 Task: Create a rule when a due date between 1 and 7 working days ago is removed from a card by me.
Action: Mouse moved to (1372, 106)
Screenshot: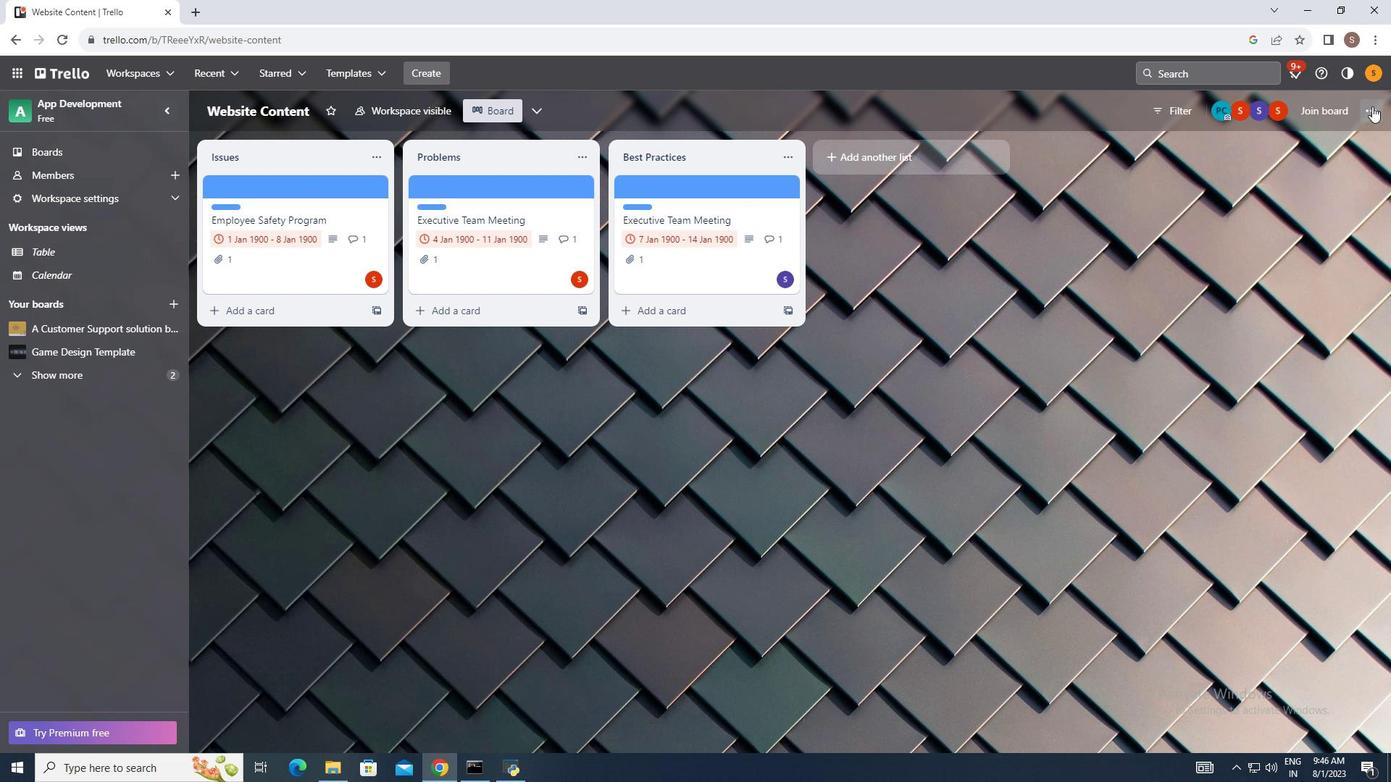 
Action: Mouse pressed left at (1372, 106)
Screenshot: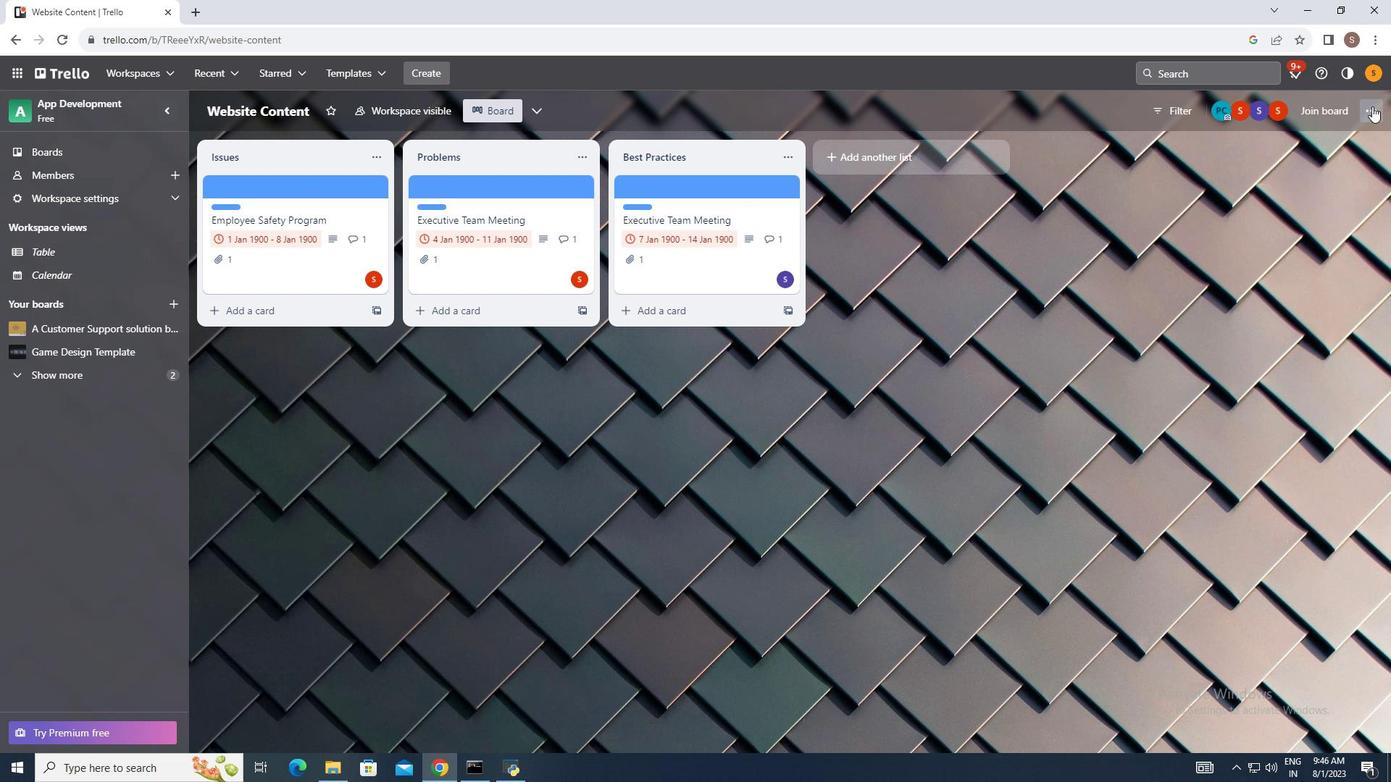 
Action: Mouse moved to (1252, 291)
Screenshot: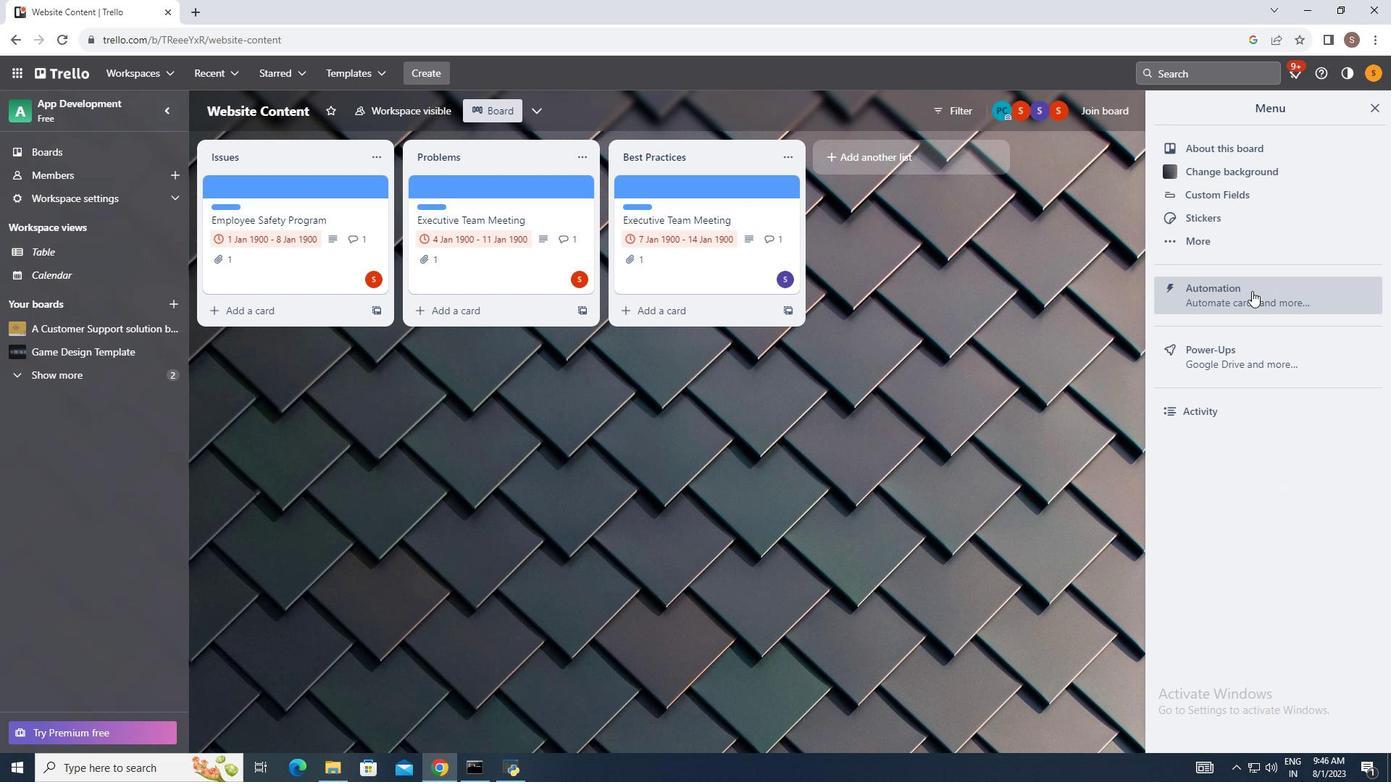 
Action: Mouse pressed left at (1252, 291)
Screenshot: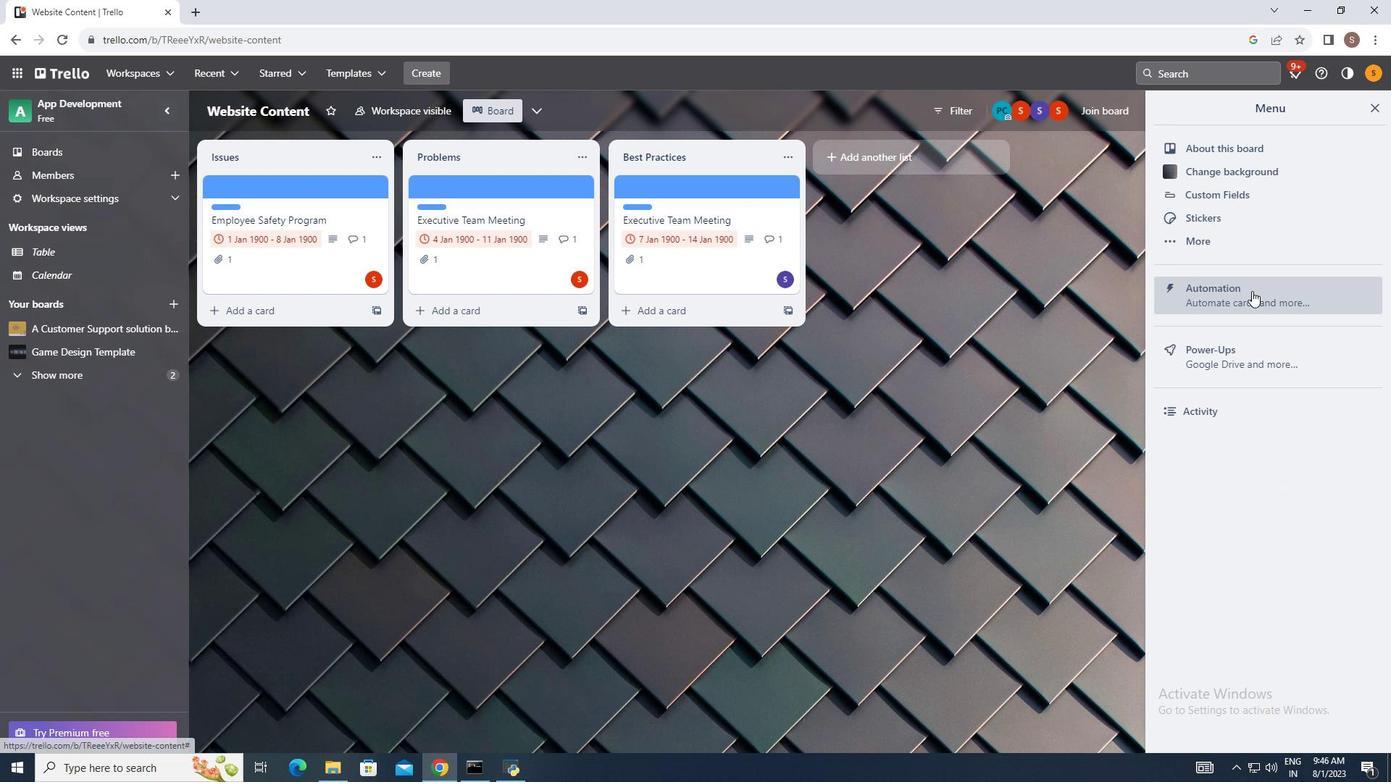 
Action: Mouse moved to (263, 231)
Screenshot: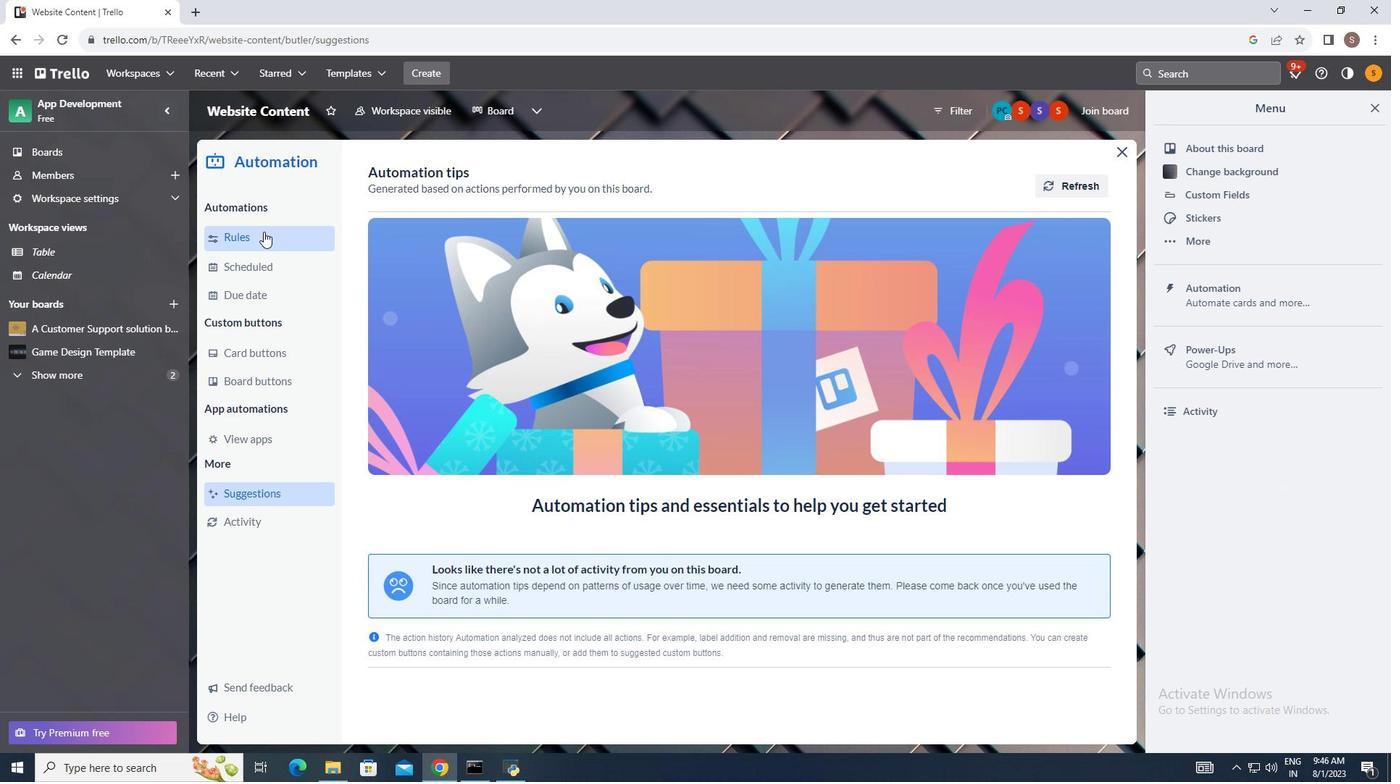 
Action: Mouse pressed left at (263, 231)
Screenshot: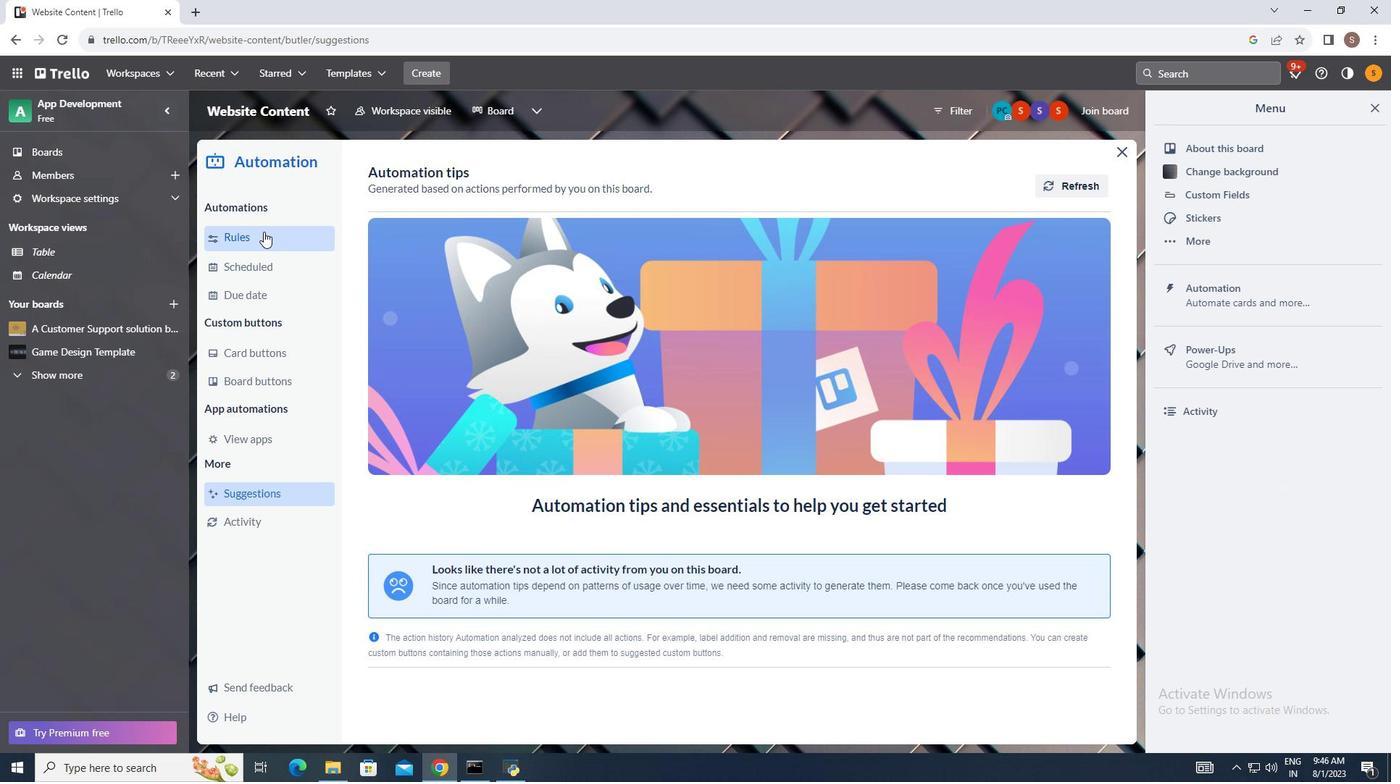 
Action: Mouse moved to (979, 175)
Screenshot: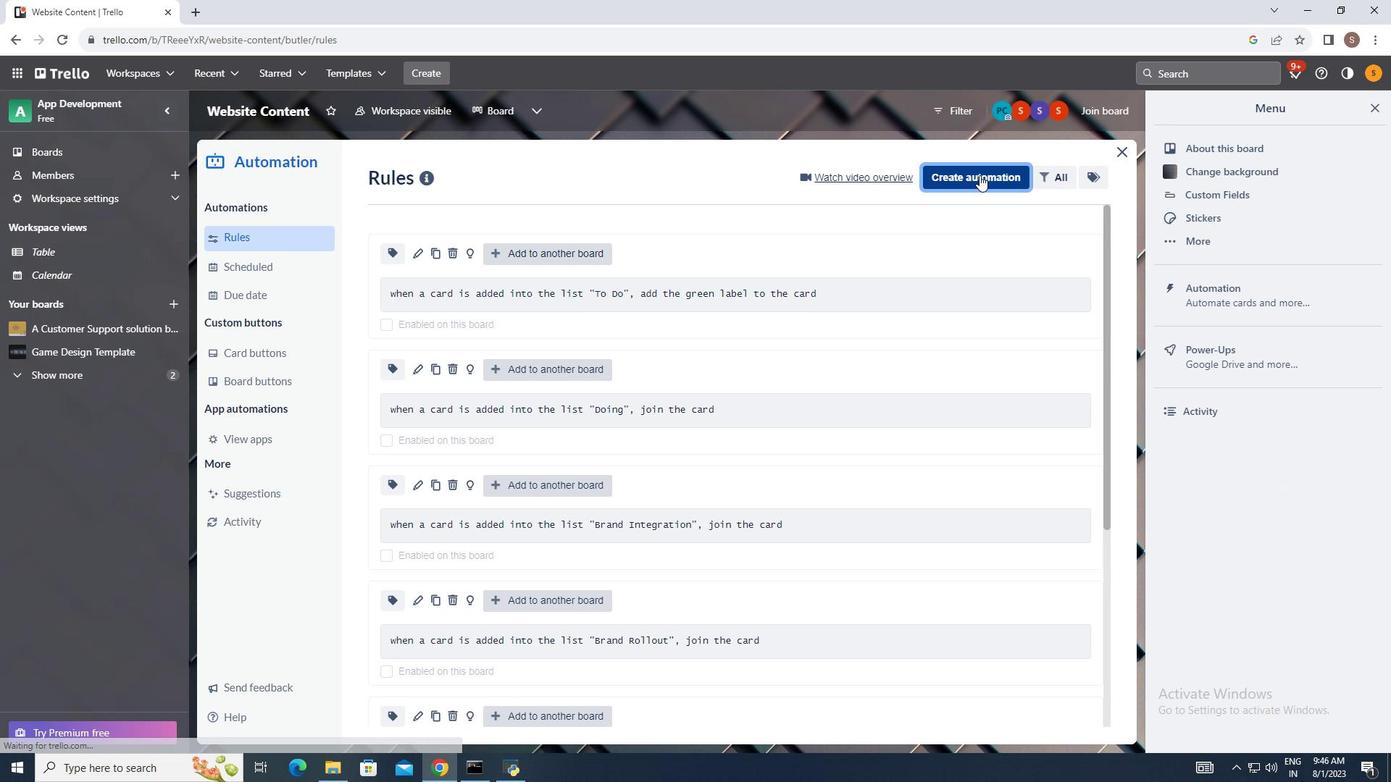 
Action: Mouse pressed left at (979, 175)
Screenshot: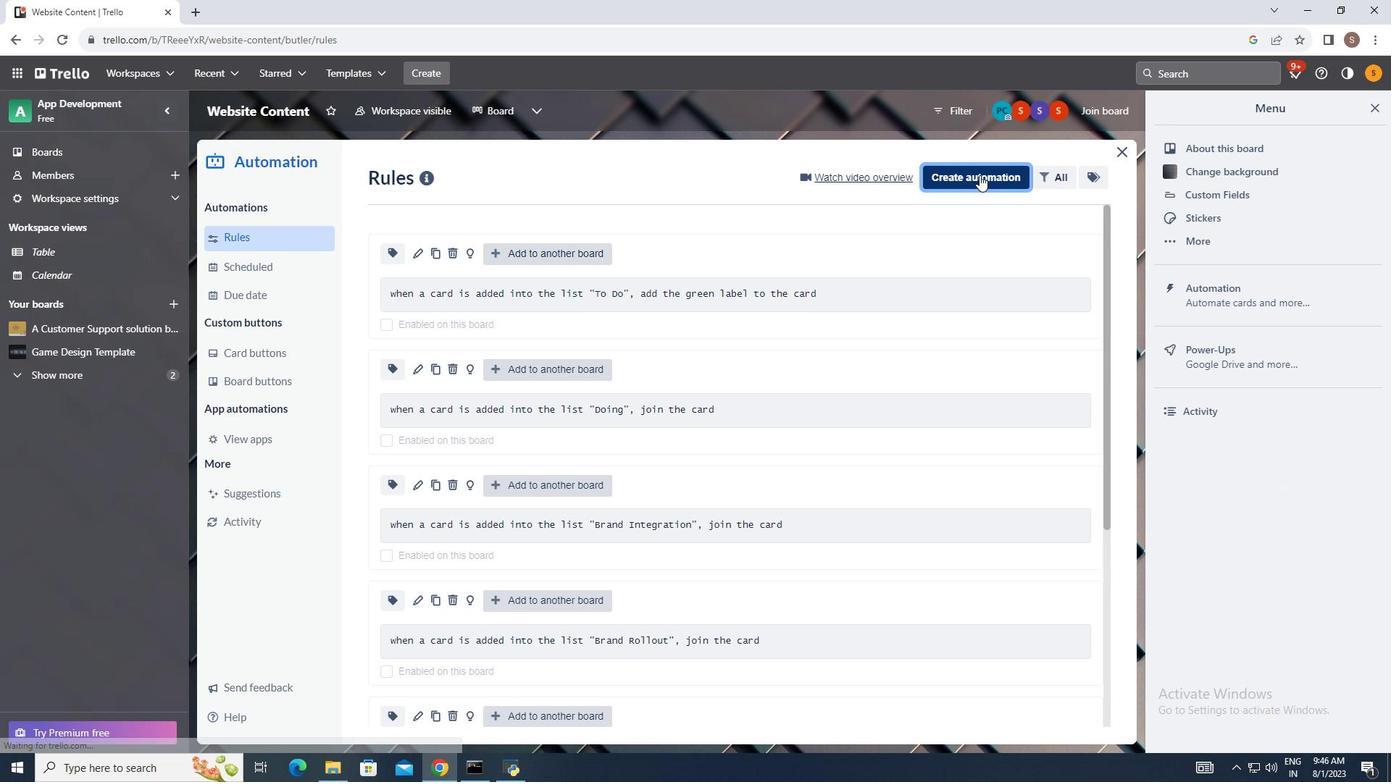 
Action: Mouse moved to (714, 307)
Screenshot: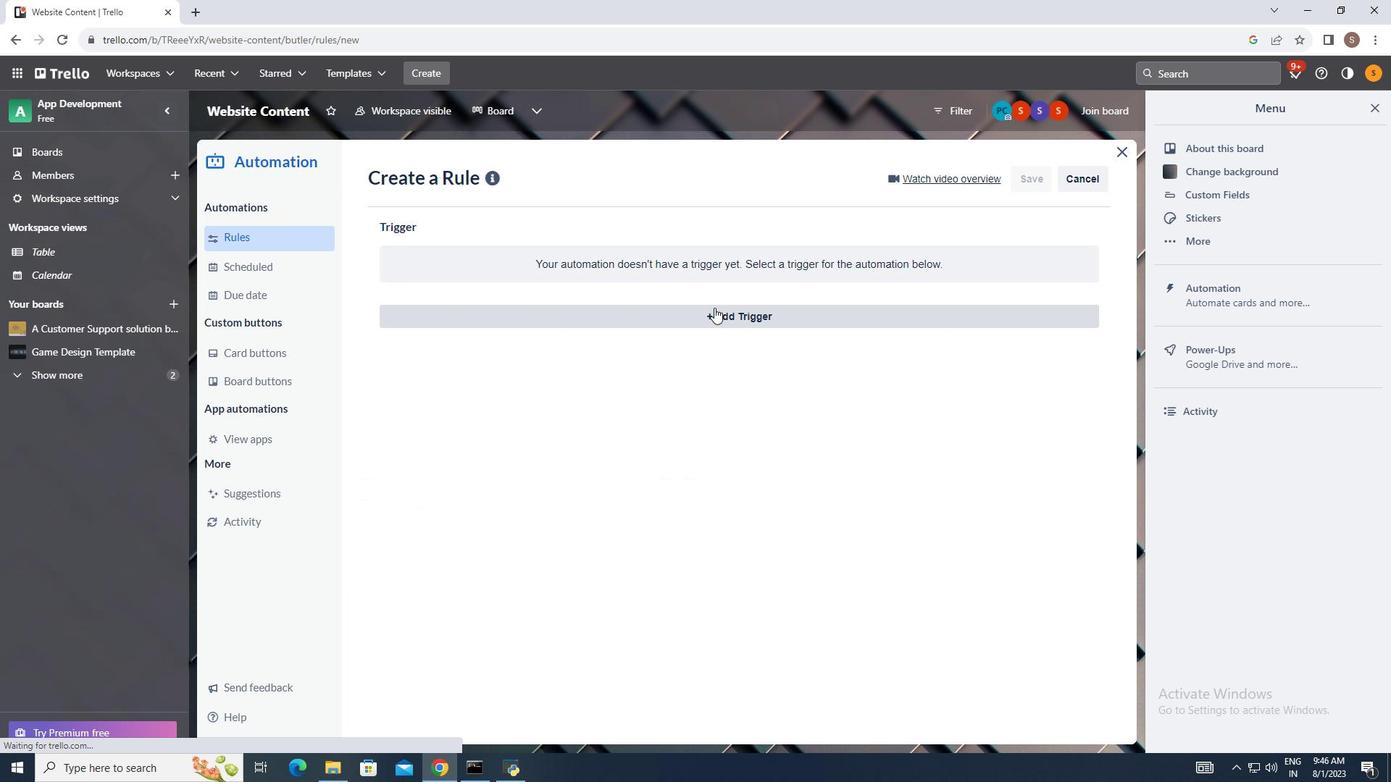 
Action: Mouse pressed left at (714, 307)
Screenshot: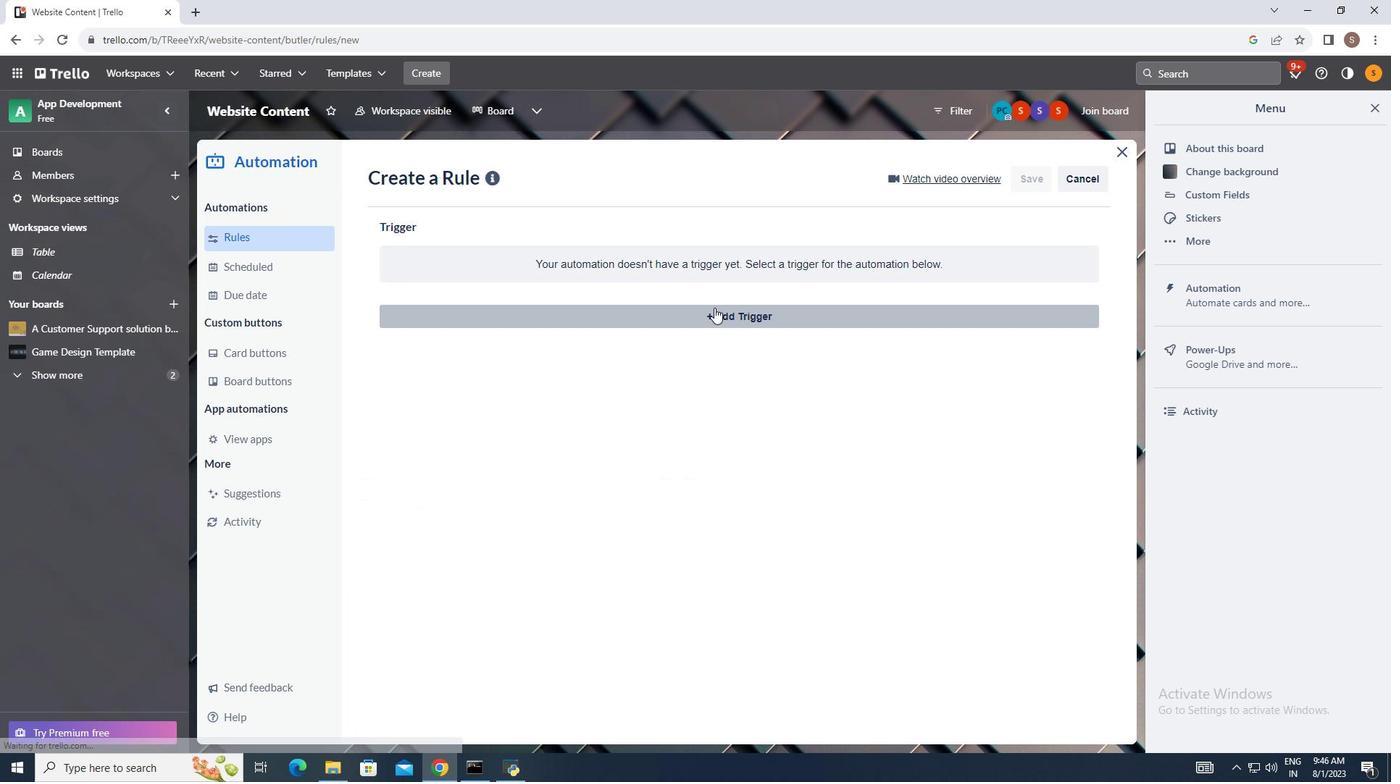 
Action: Mouse moved to (543, 364)
Screenshot: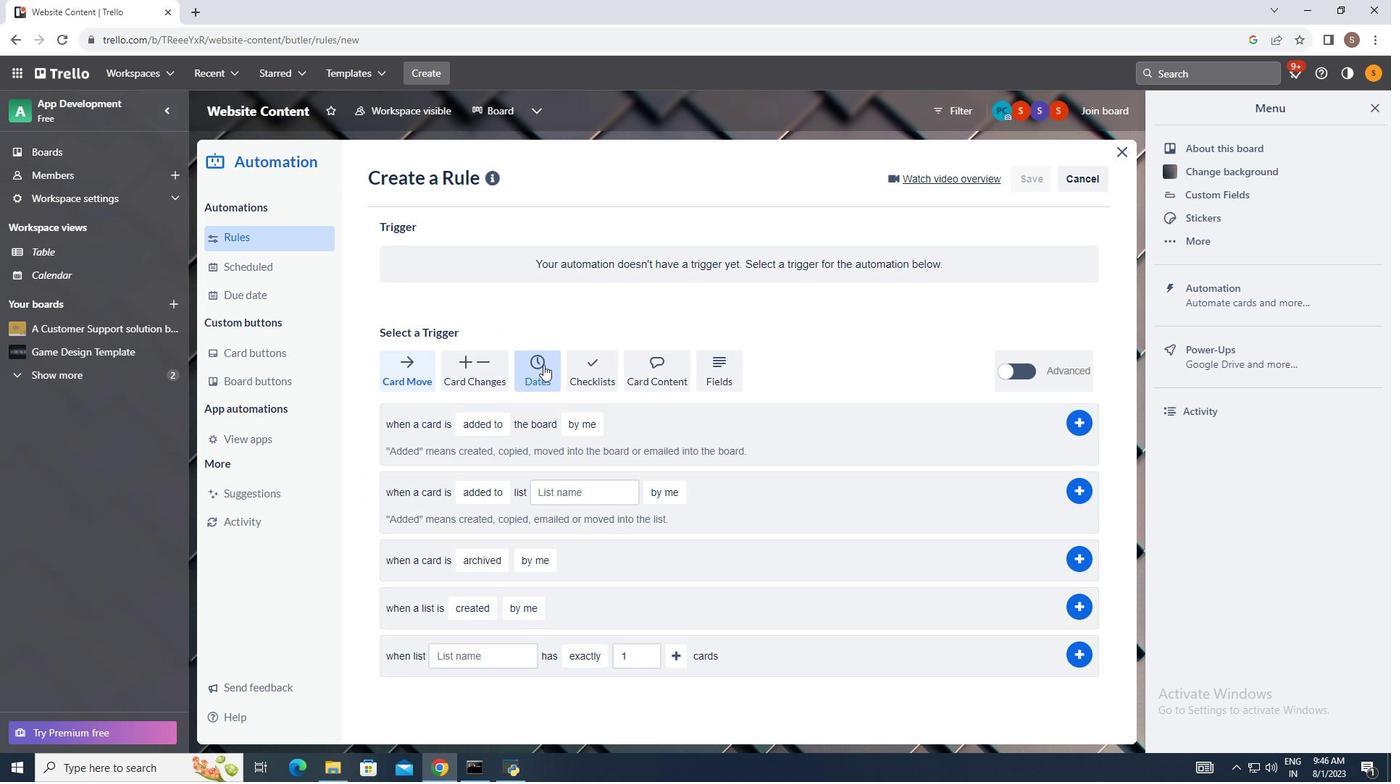 
Action: Mouse pressed left at (543, 364)
Screenshot: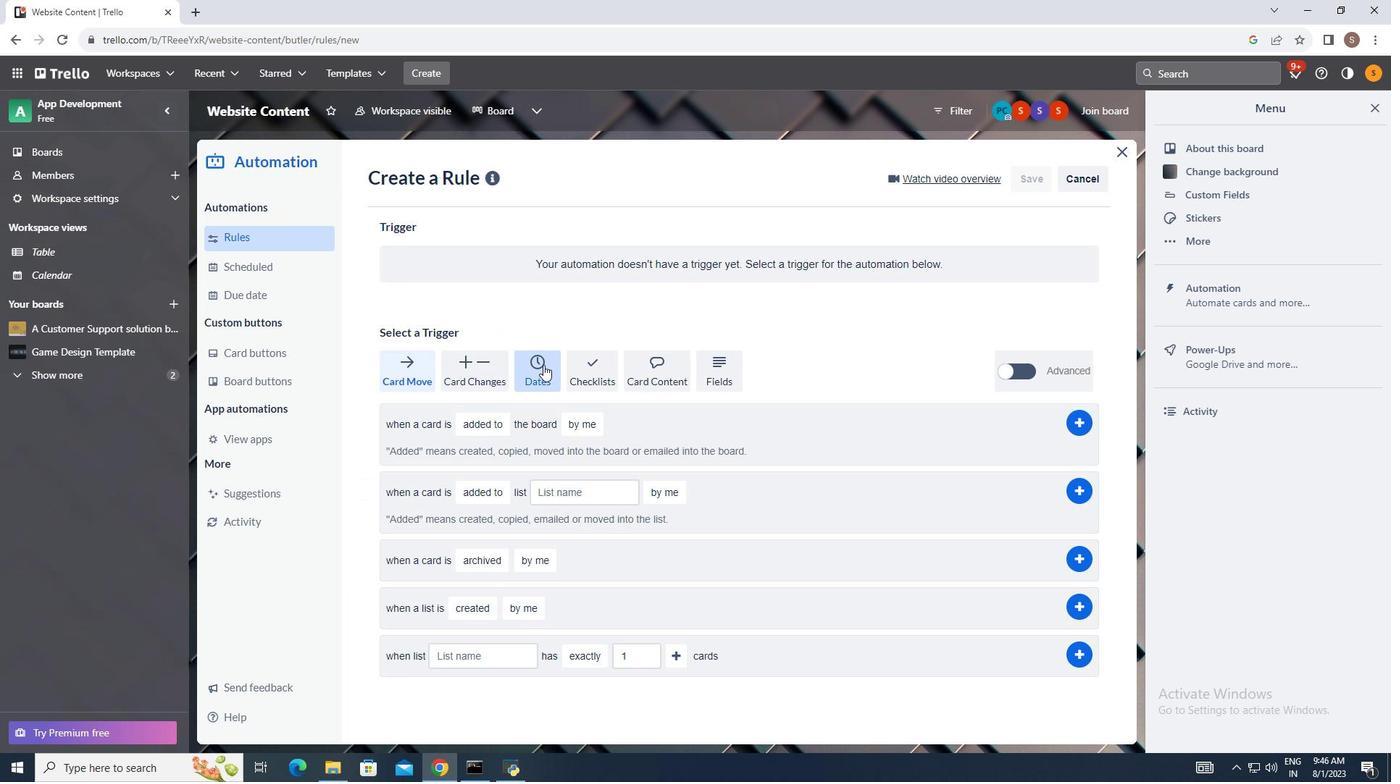 
Action: Mouse moved to (448, 422)
Screenshot: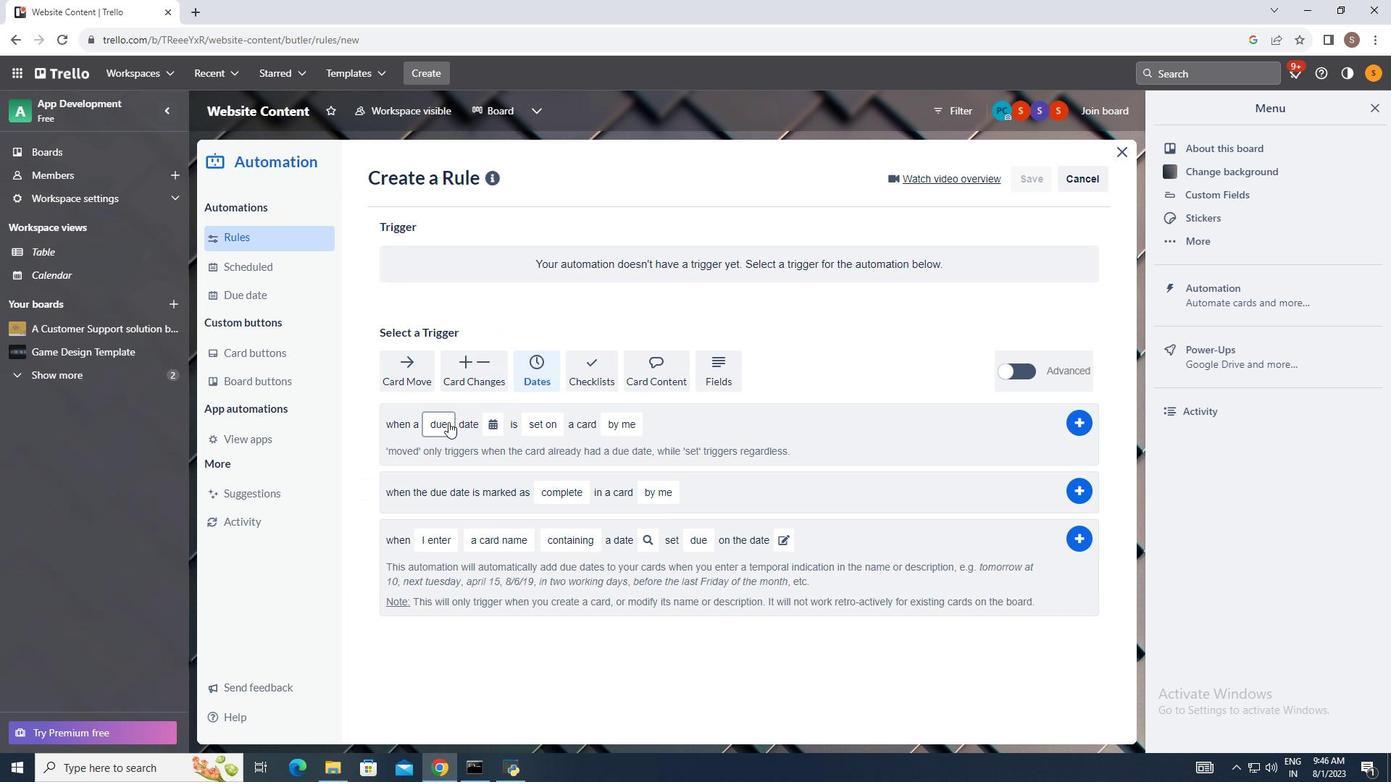 
Action: Mouse pressed left at (448, 422)
Screenshot: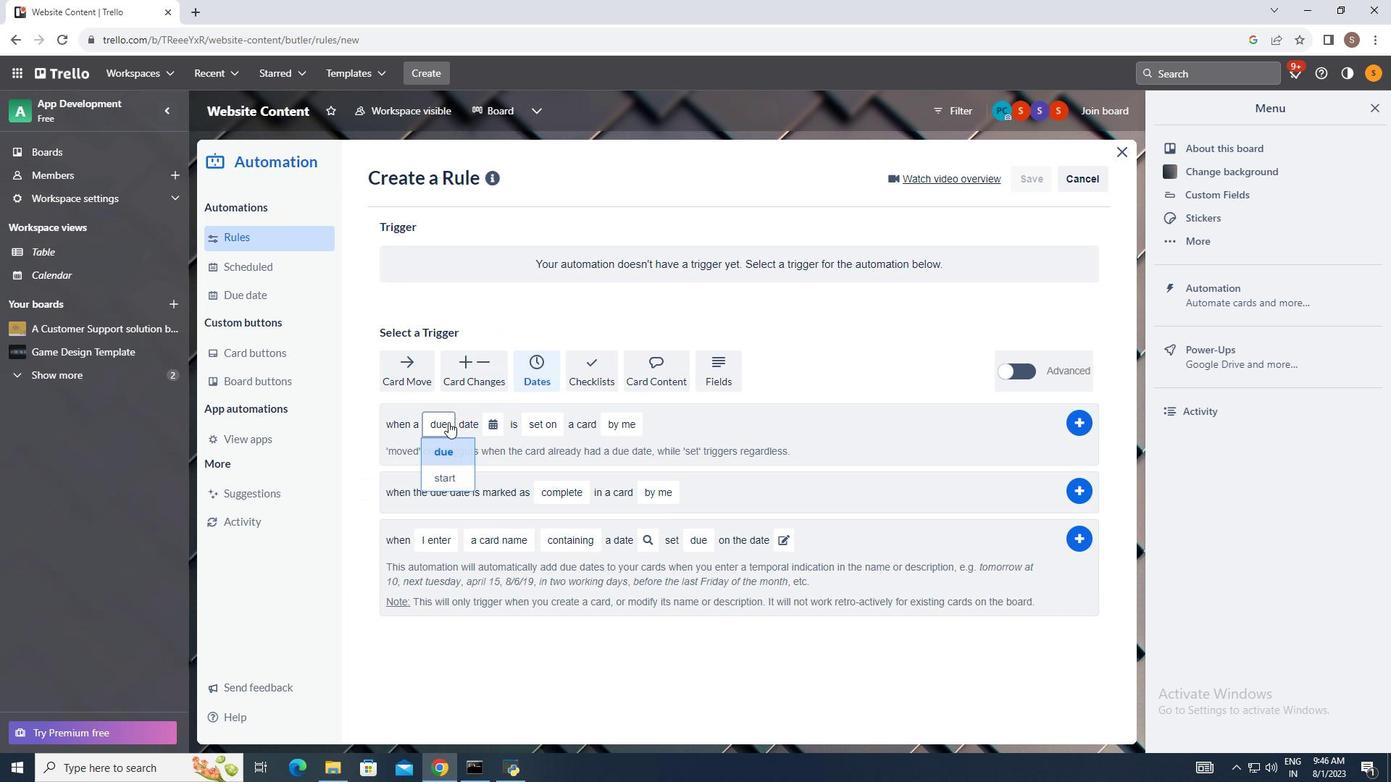 
Action: Mouse moved to (434, 449)
Screenshot: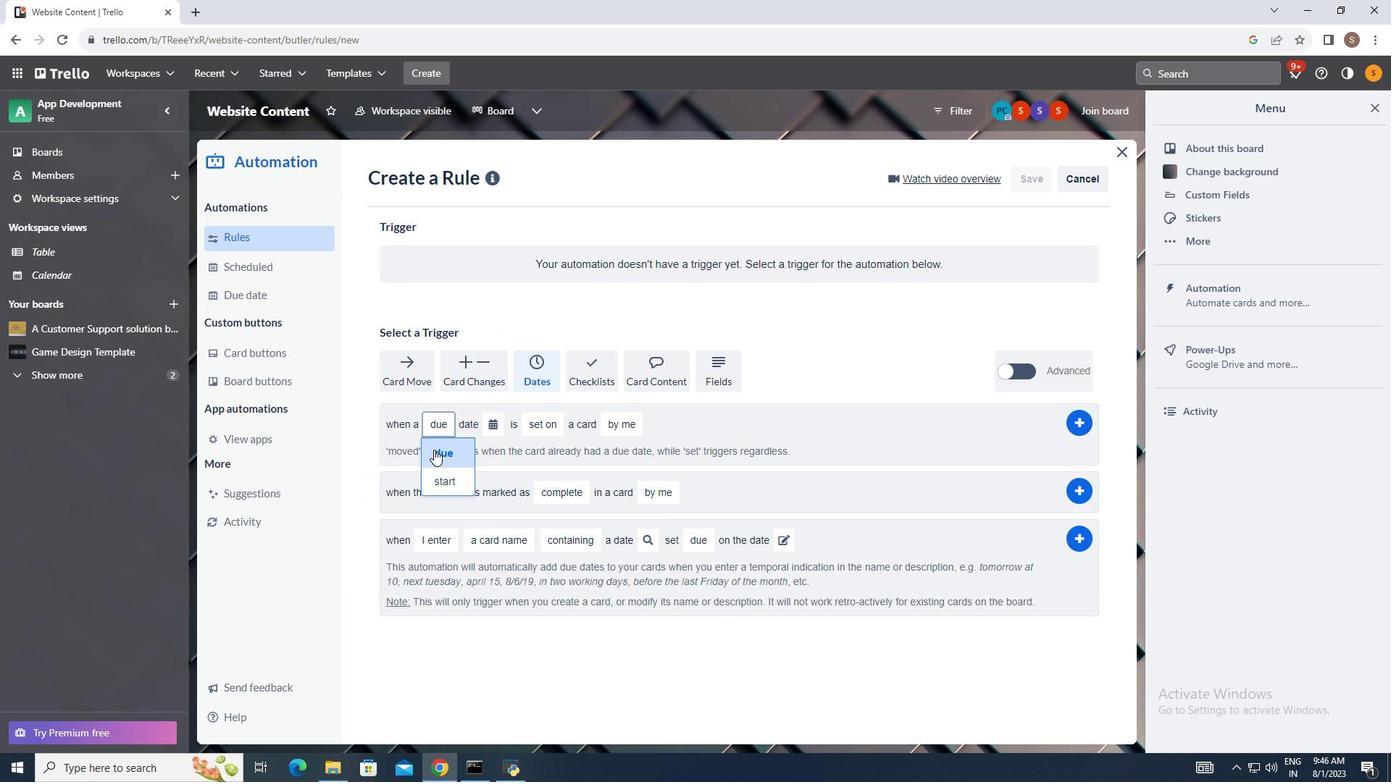 
Action: Mouse pressed left at (434, 449)
Screenshot: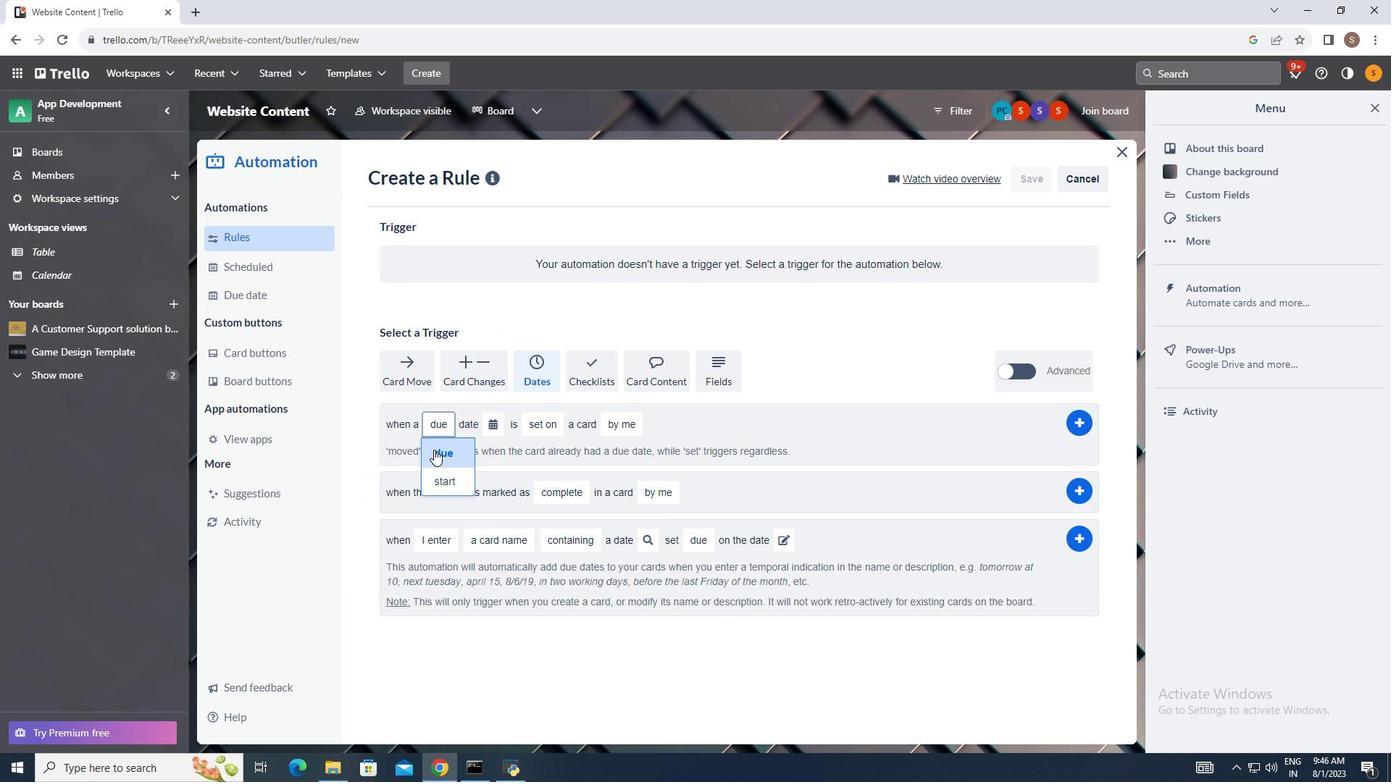 
Action: Mouse moved to (494, 424)
Screenshot: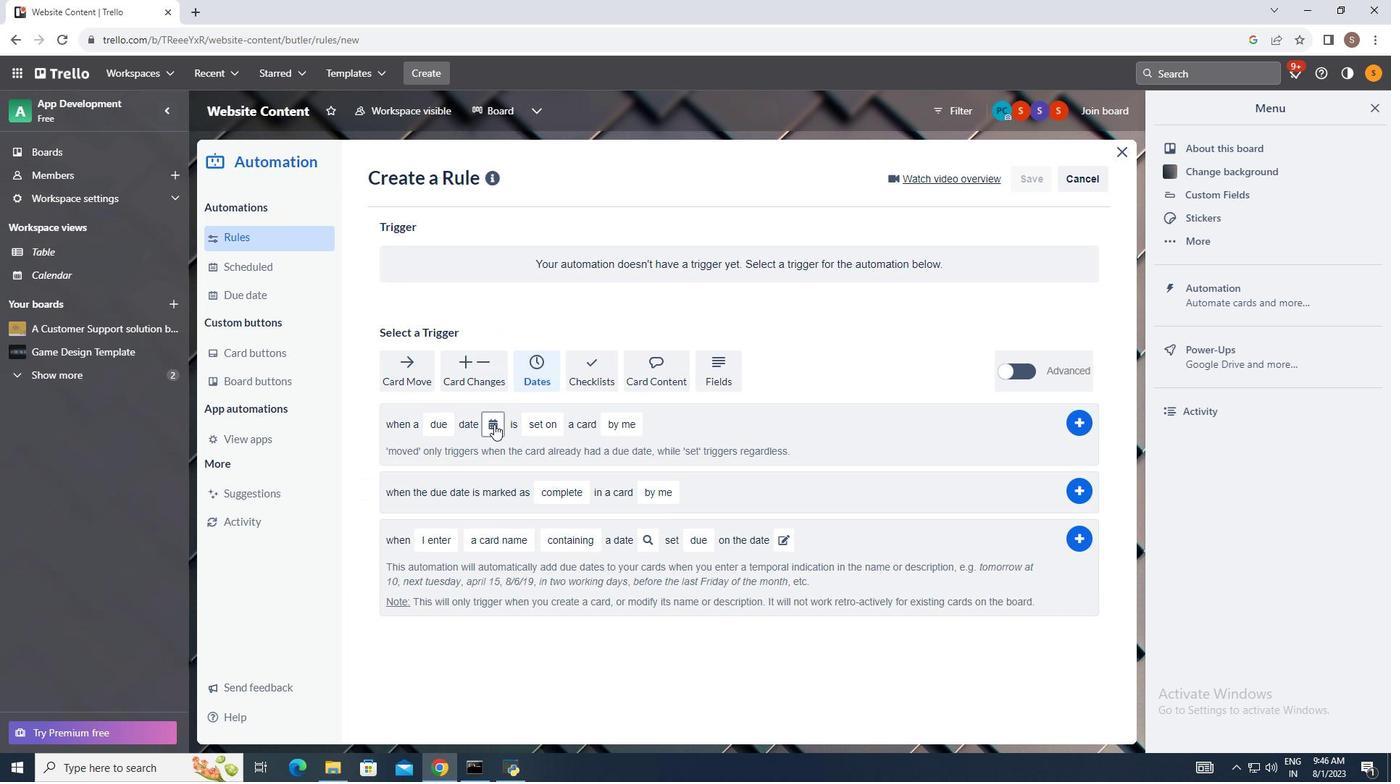 
Action: Mouse pressed left at (494, 424)
Screenshot: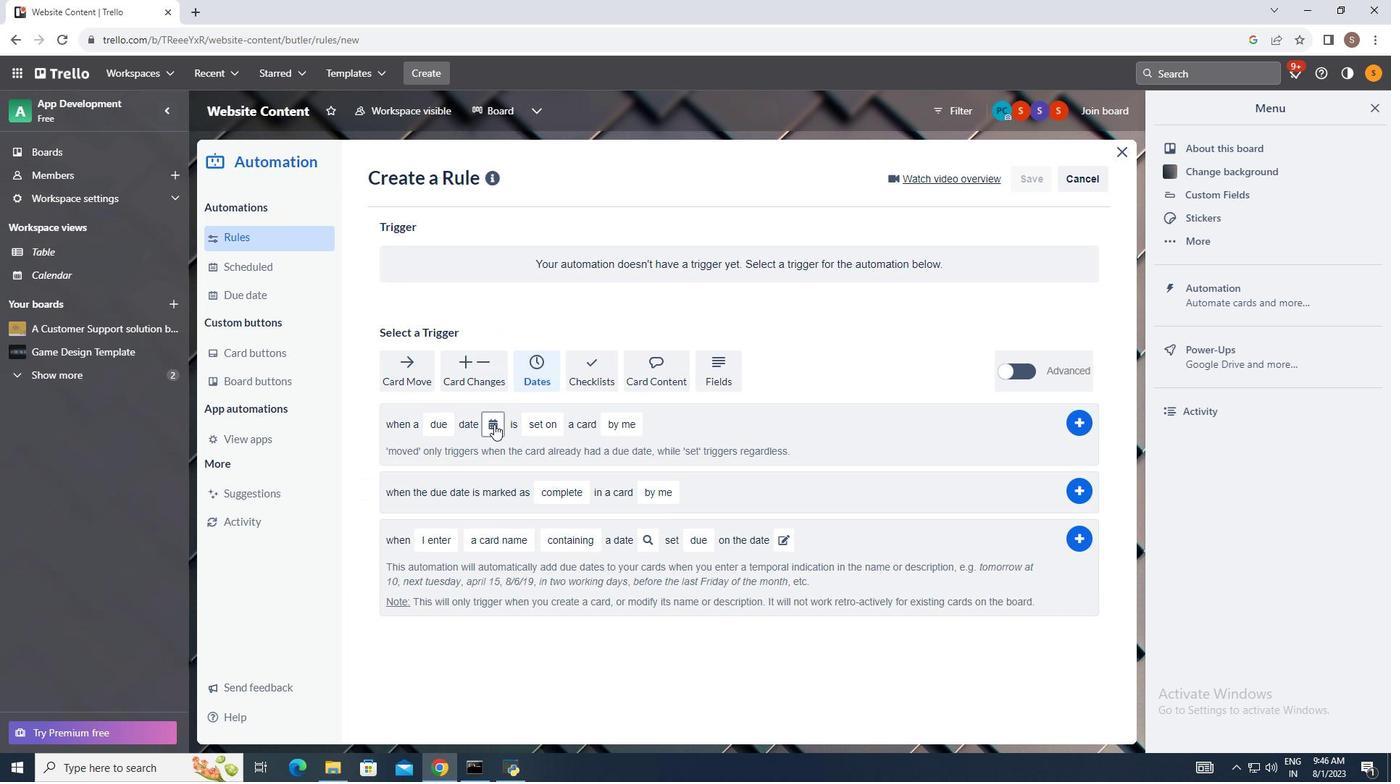 
Action: Mouse moved to (513, 517)
Screenshot: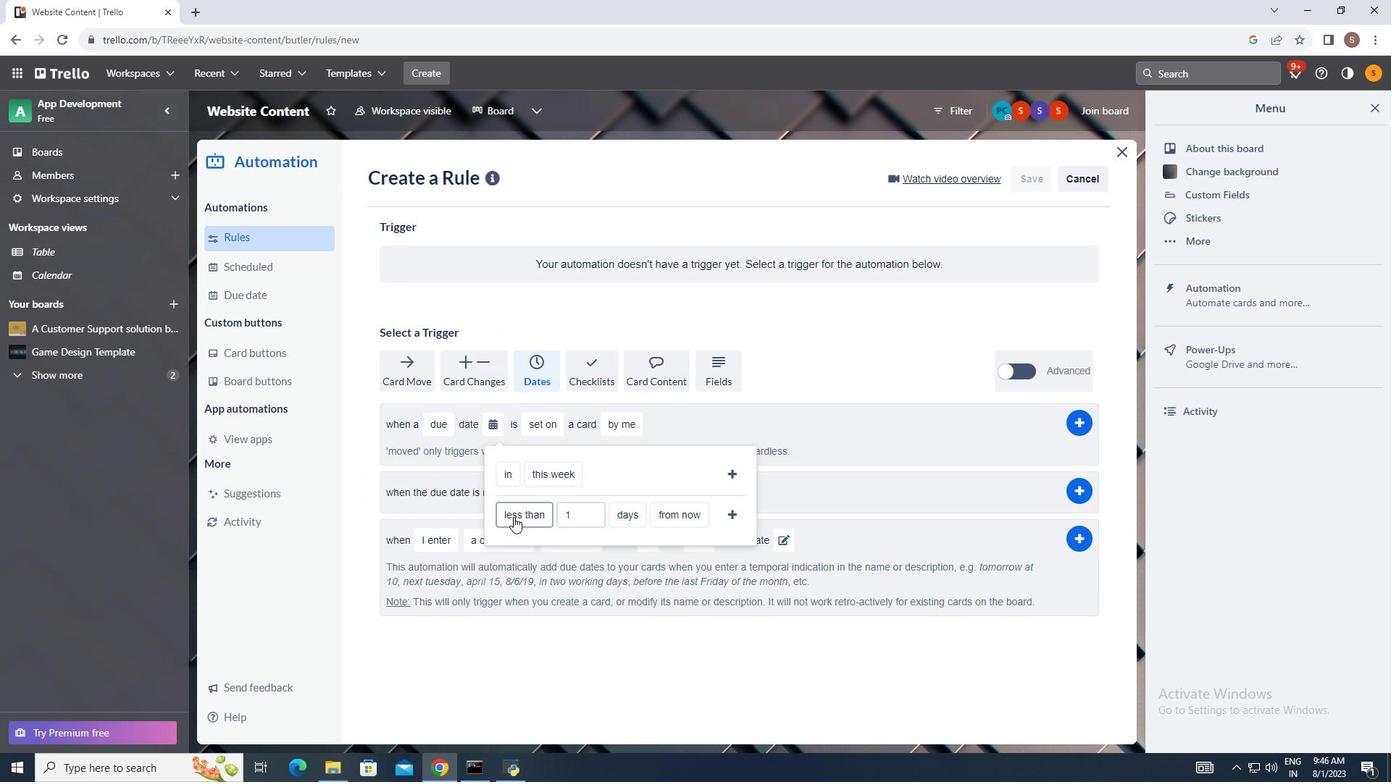 
Action: Mouse pressed left at (513, 517)
Screenshot: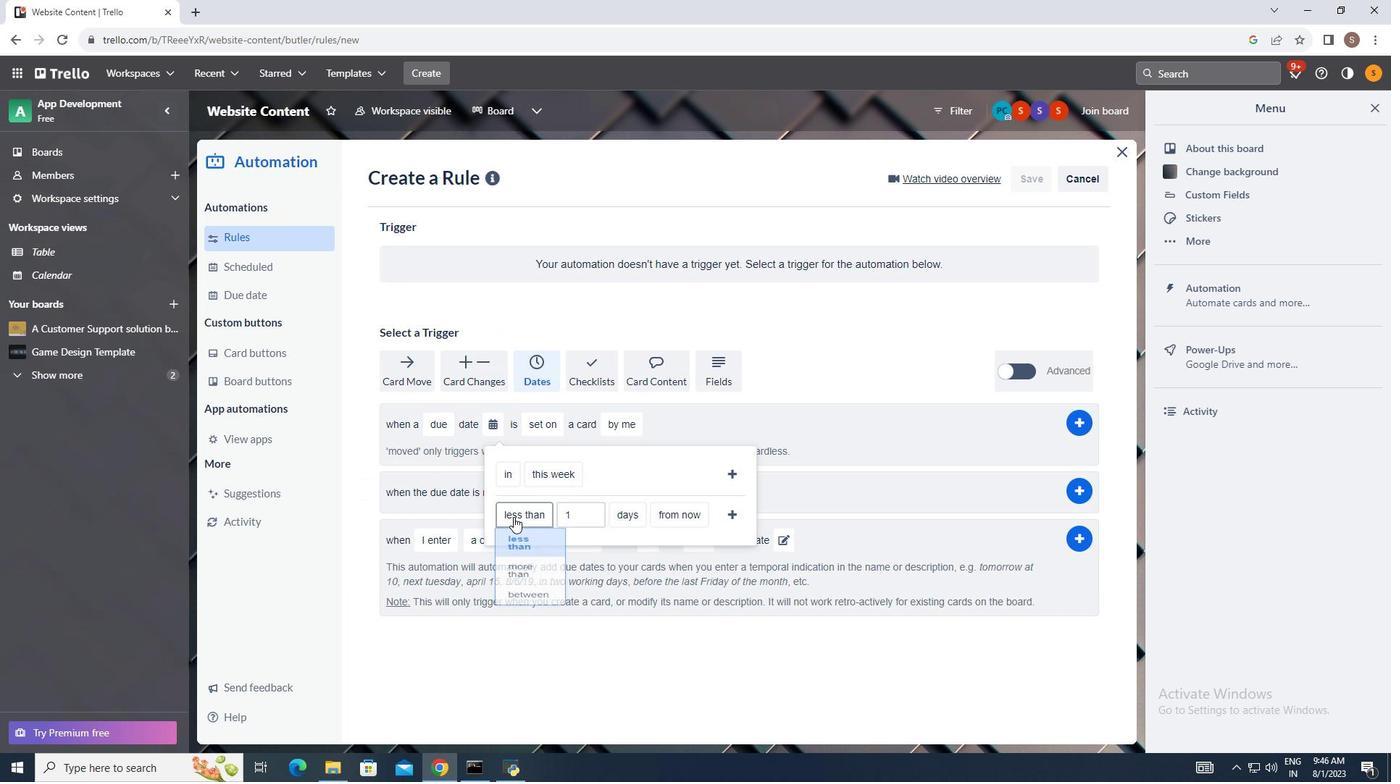 
Action: Mouse moved to (538, 613)
Screenshot: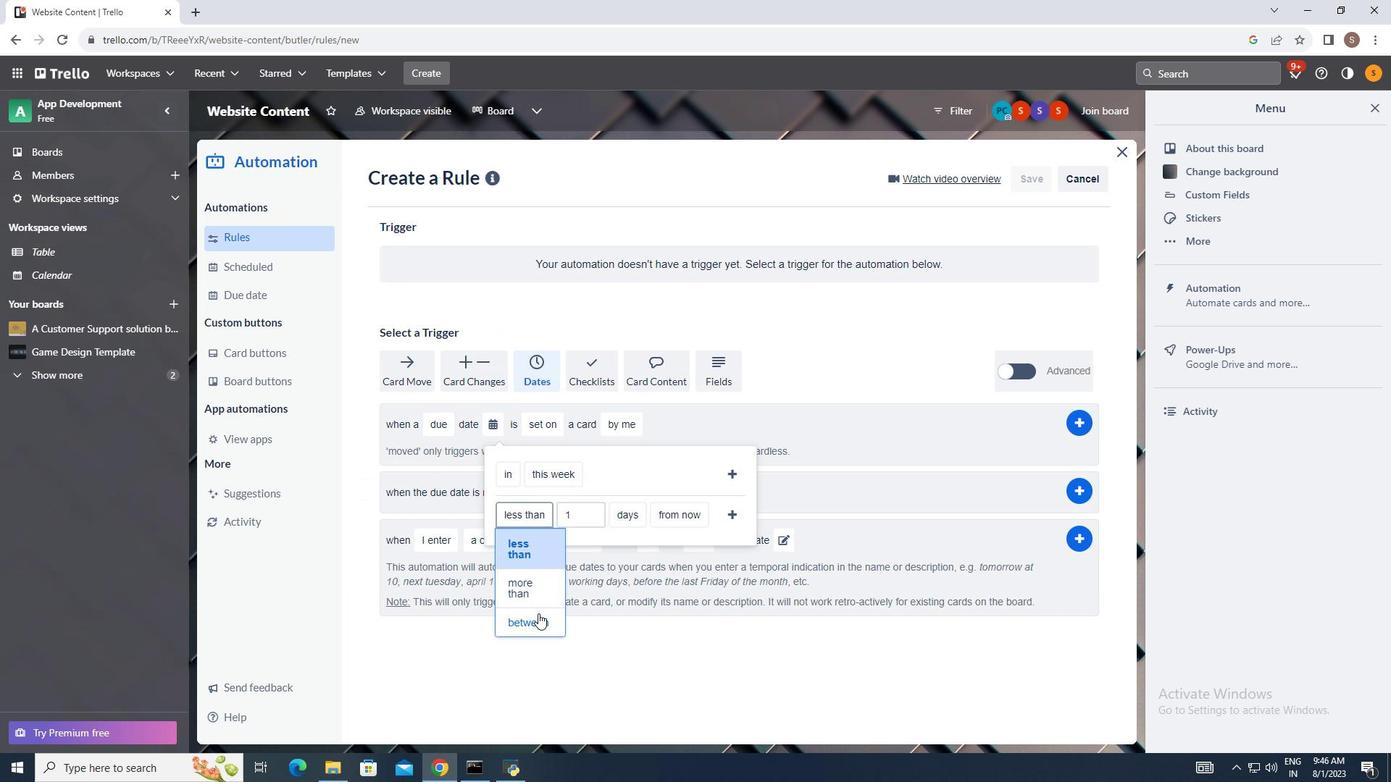 
Action: Mouse pressed left at (538, 613)
Screenshot: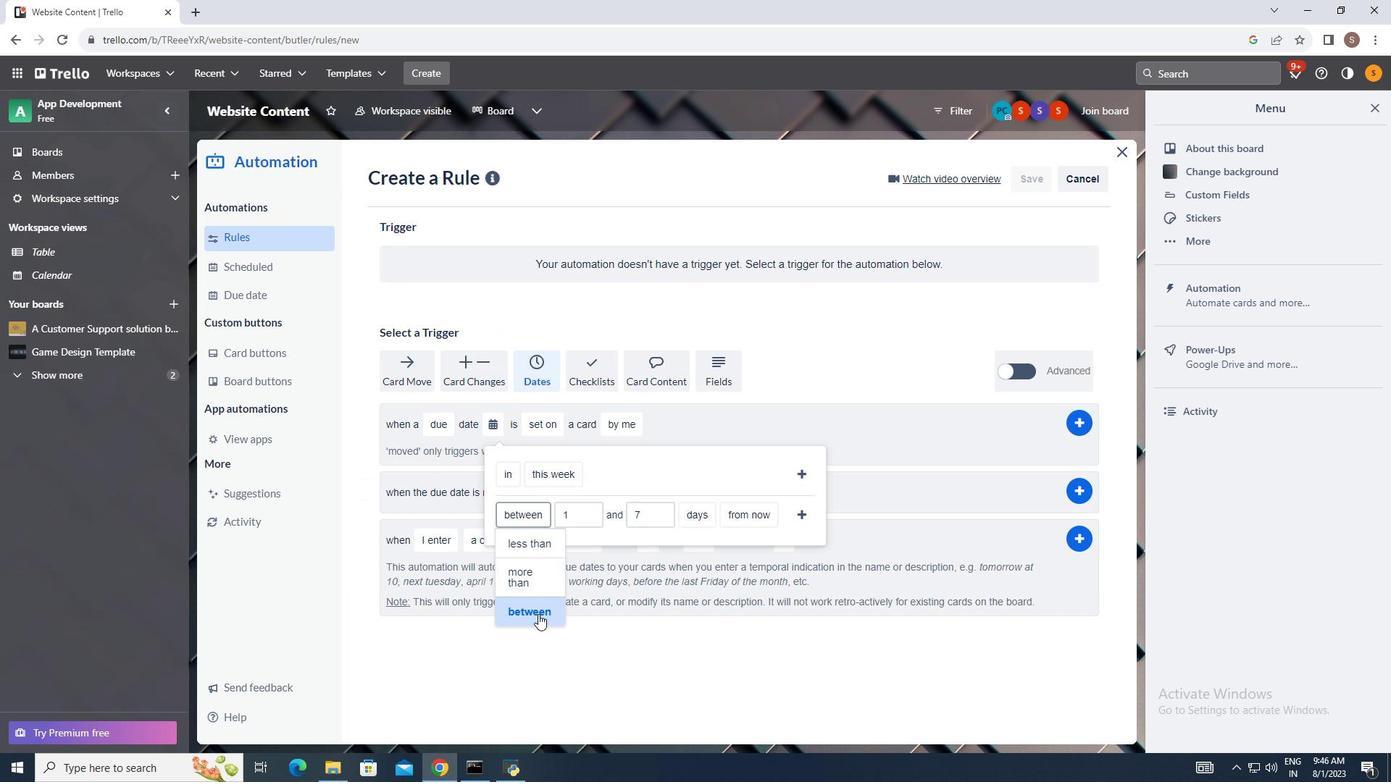 
Action: Mouse moved to (694, 515)
Screenshot: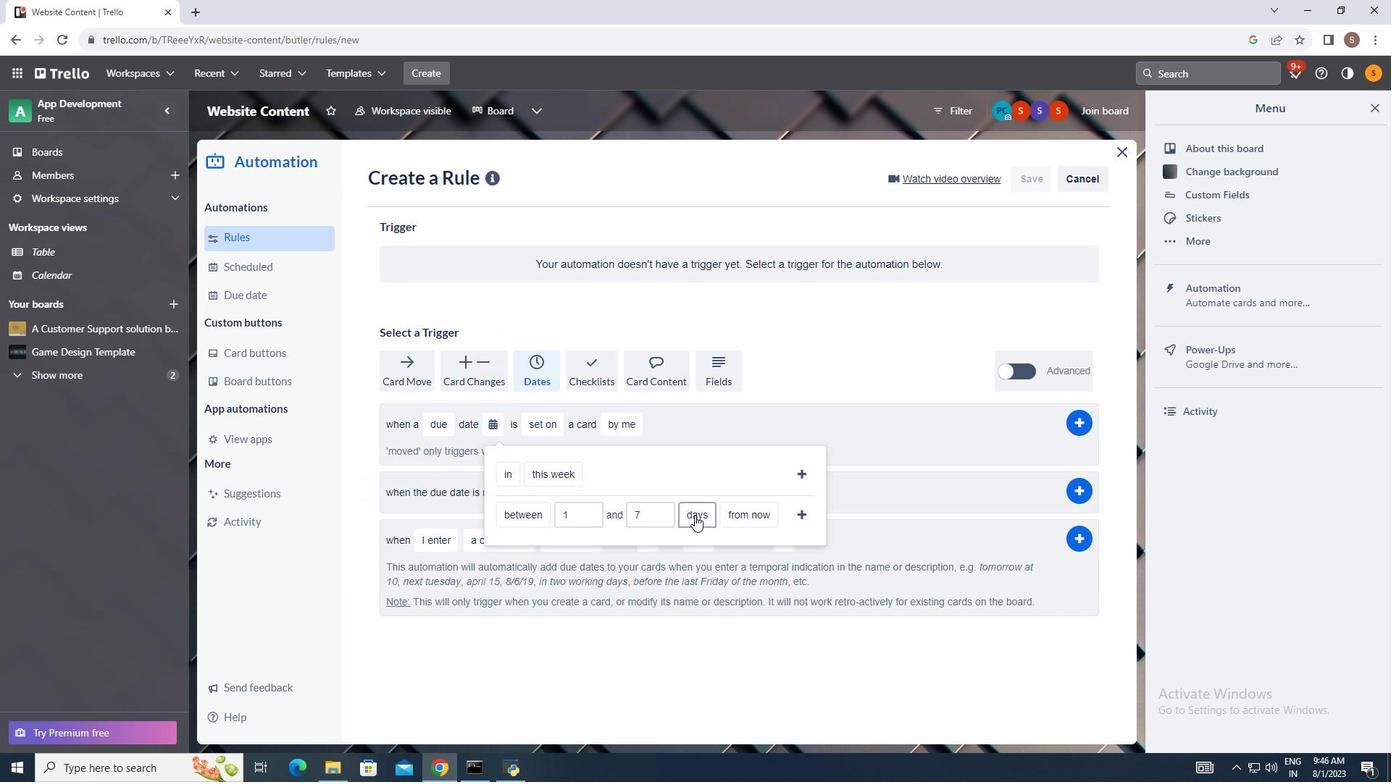 
Action: Mouse pressed left at (694, 515)
Screenshot: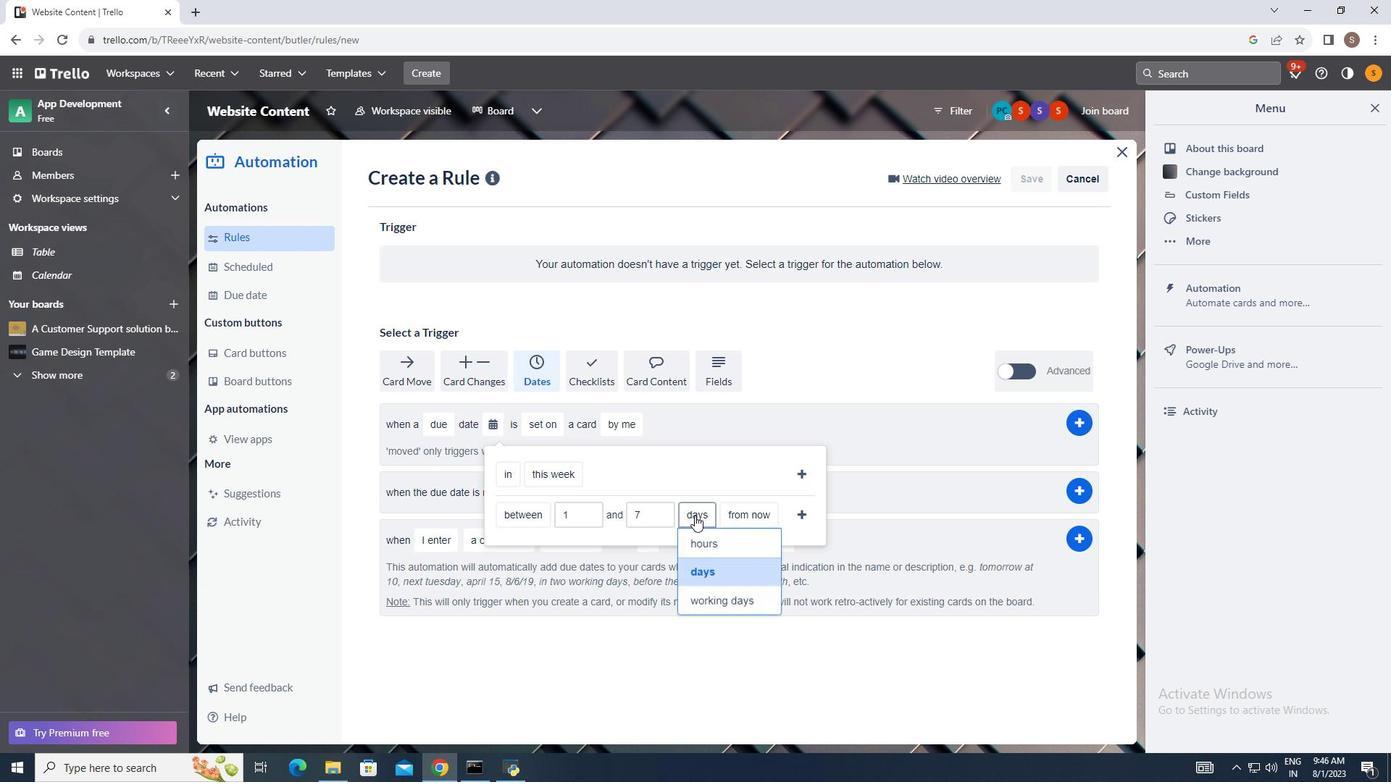 
Action: Mouse moved to (715, 597)
Screenshot: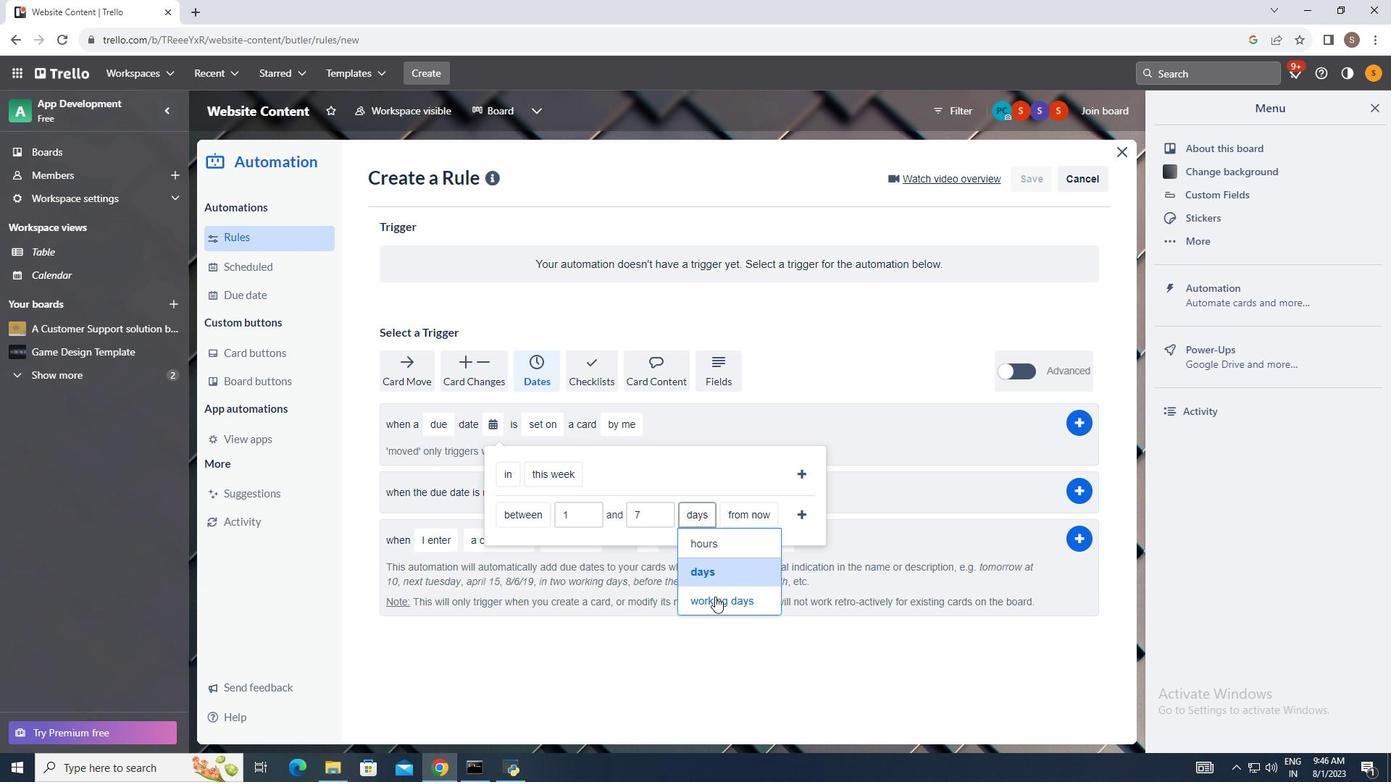 
Action: Mouse pressed left at (715, 597)
Screenshot: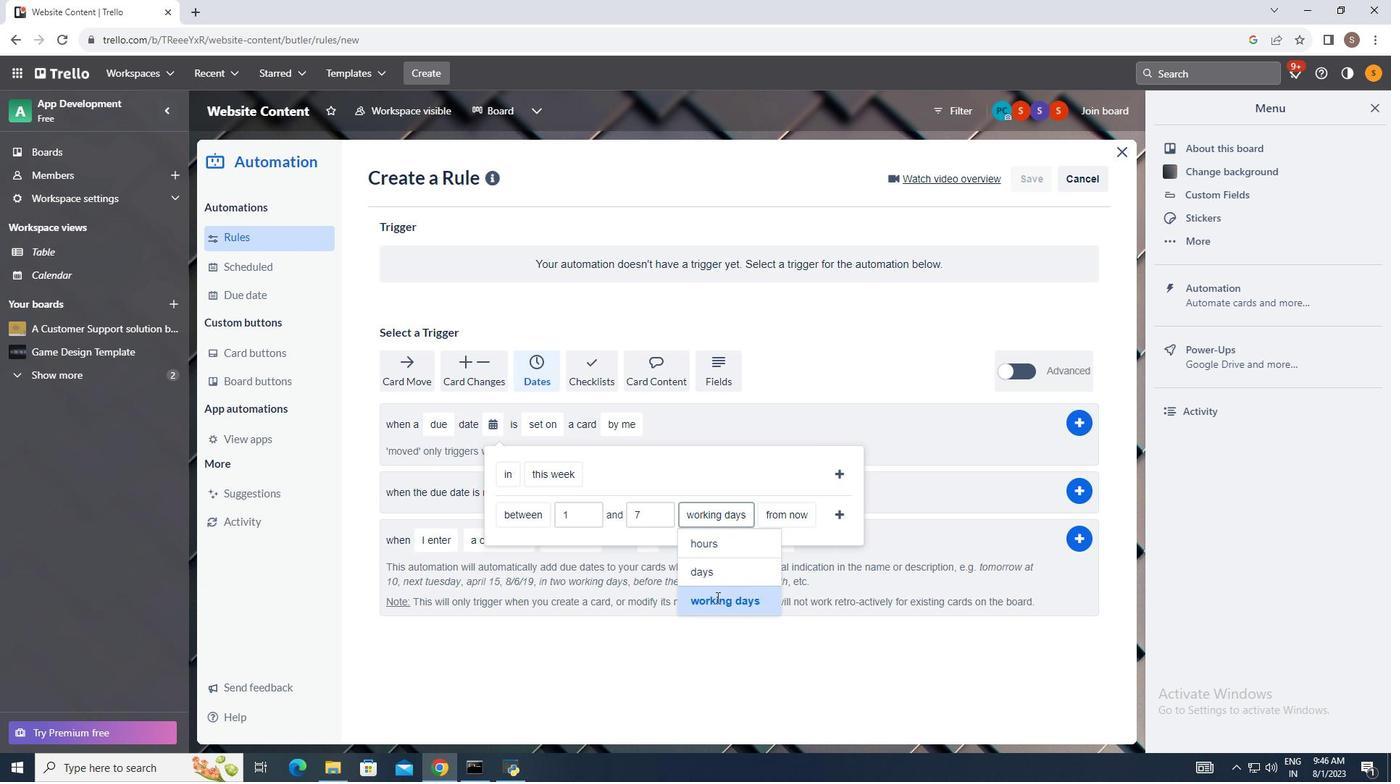 
Action: Mouse moved to (788, 518)
Screenshot: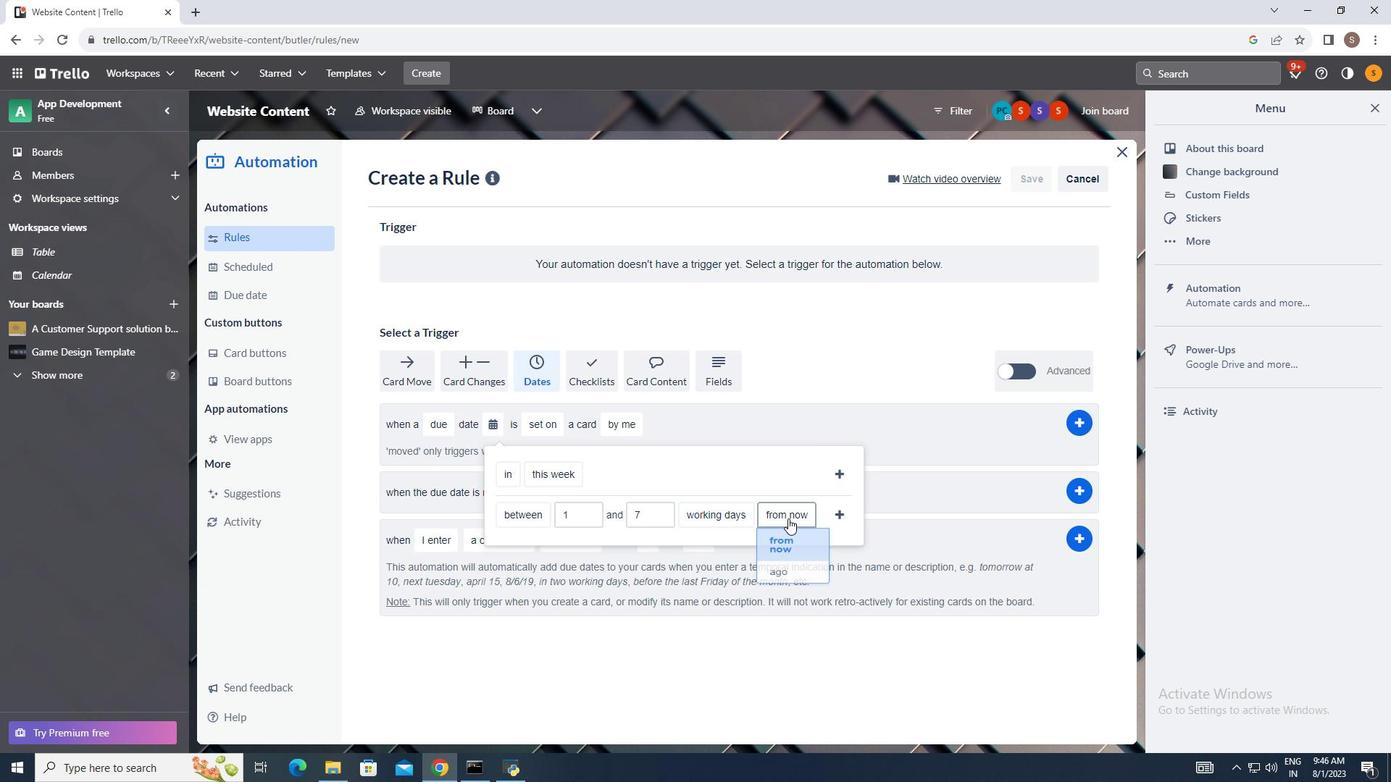 
Action: Mouse pressed left at (788, 518)
Screenshot: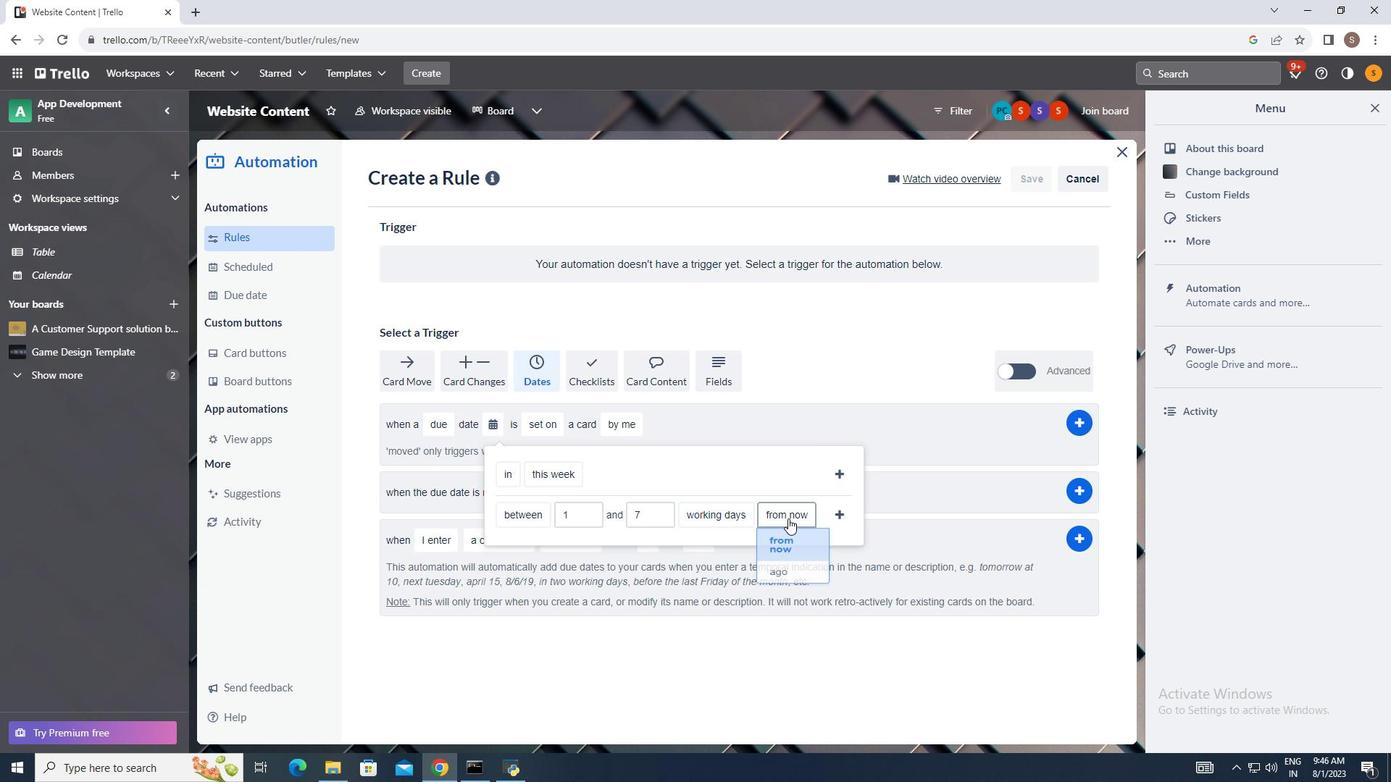 
Action: Mouse moved to (788, 585)
Screenshot: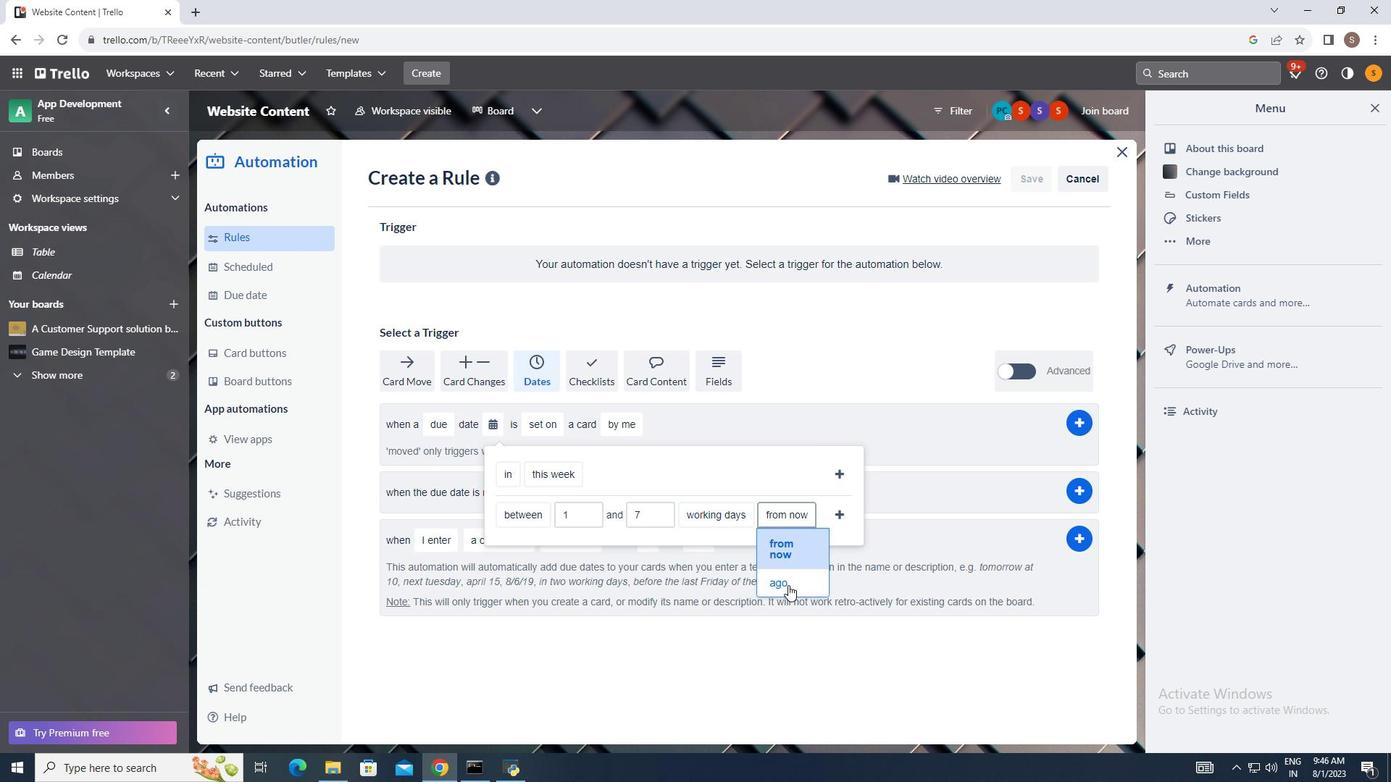 
Action: Mouse pressed left at (788, 585)
Screenshot: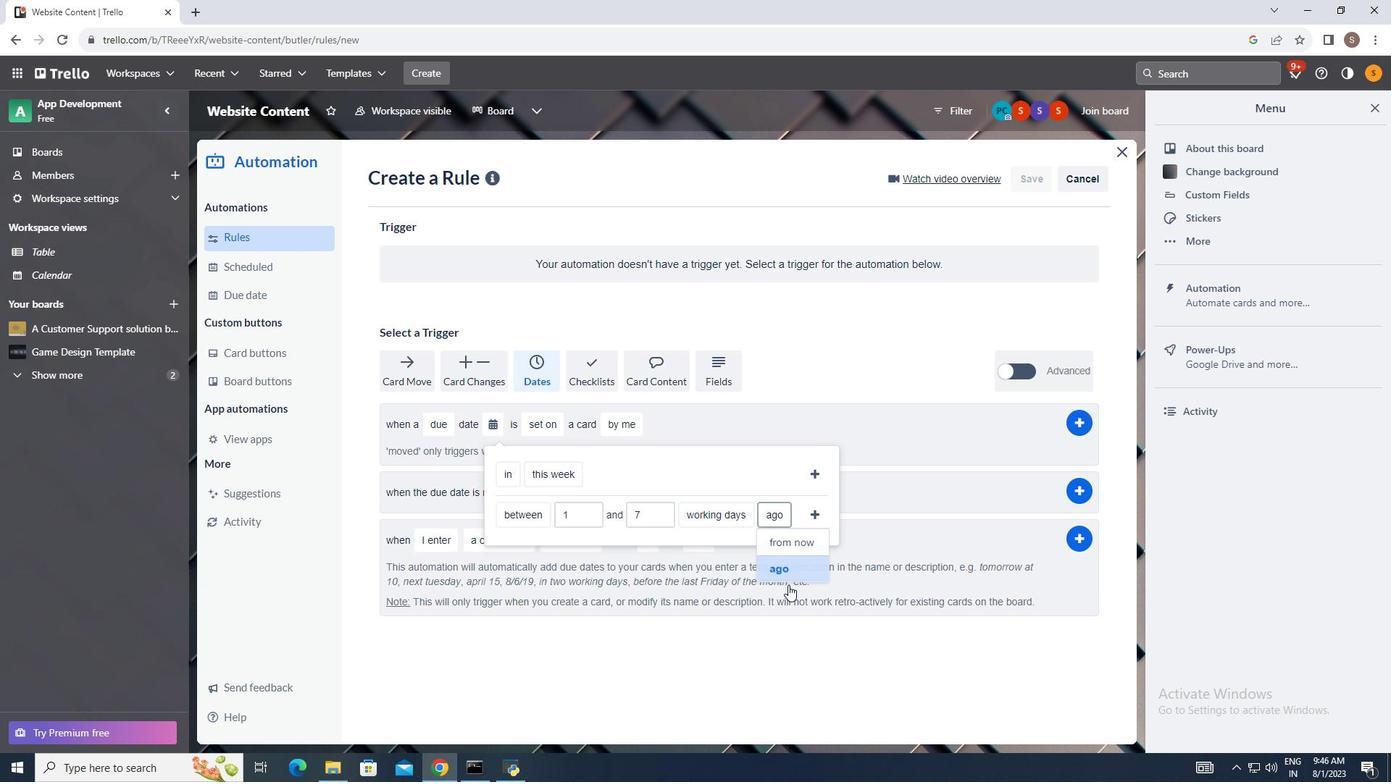 
Action: Mouse moved to (816, 516)
Screenshot: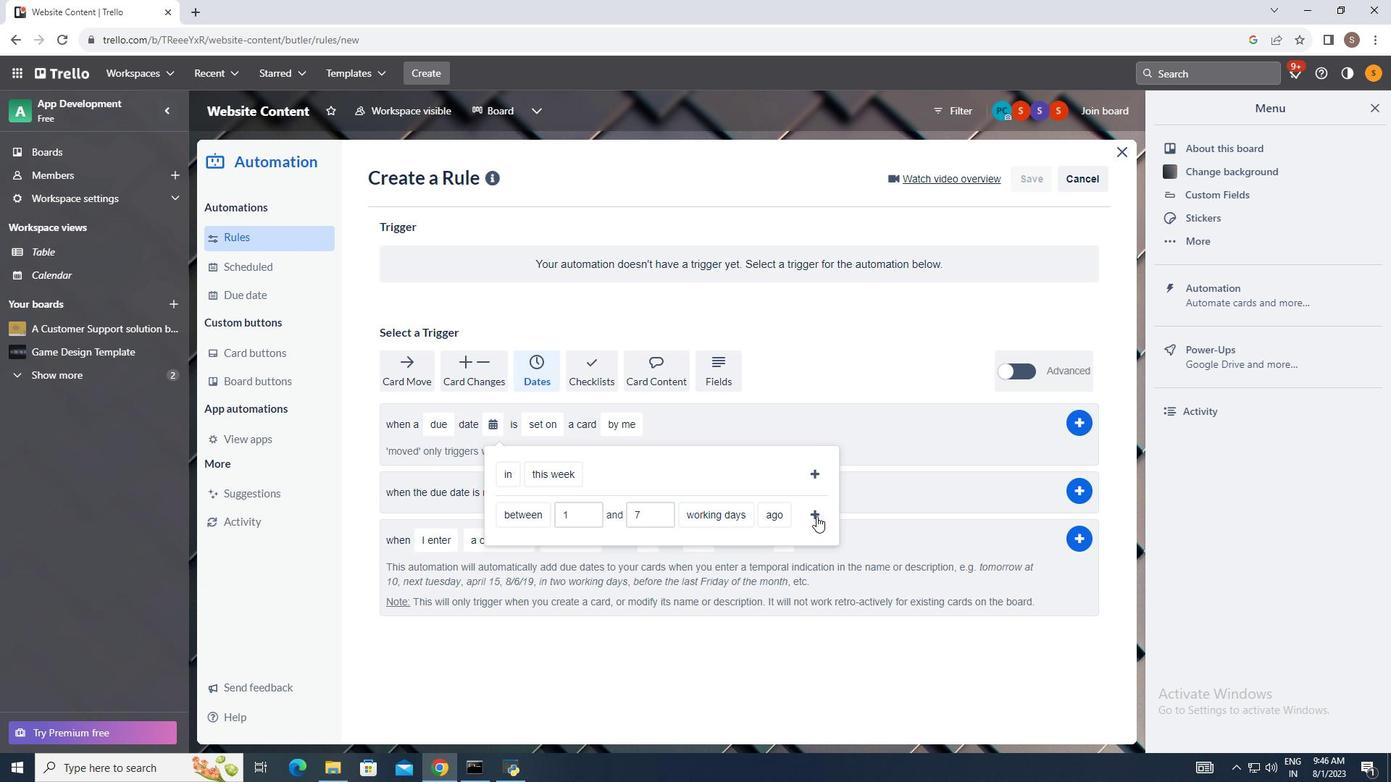 
Action: Mouse pressed left at (816, 516)
Screenshot: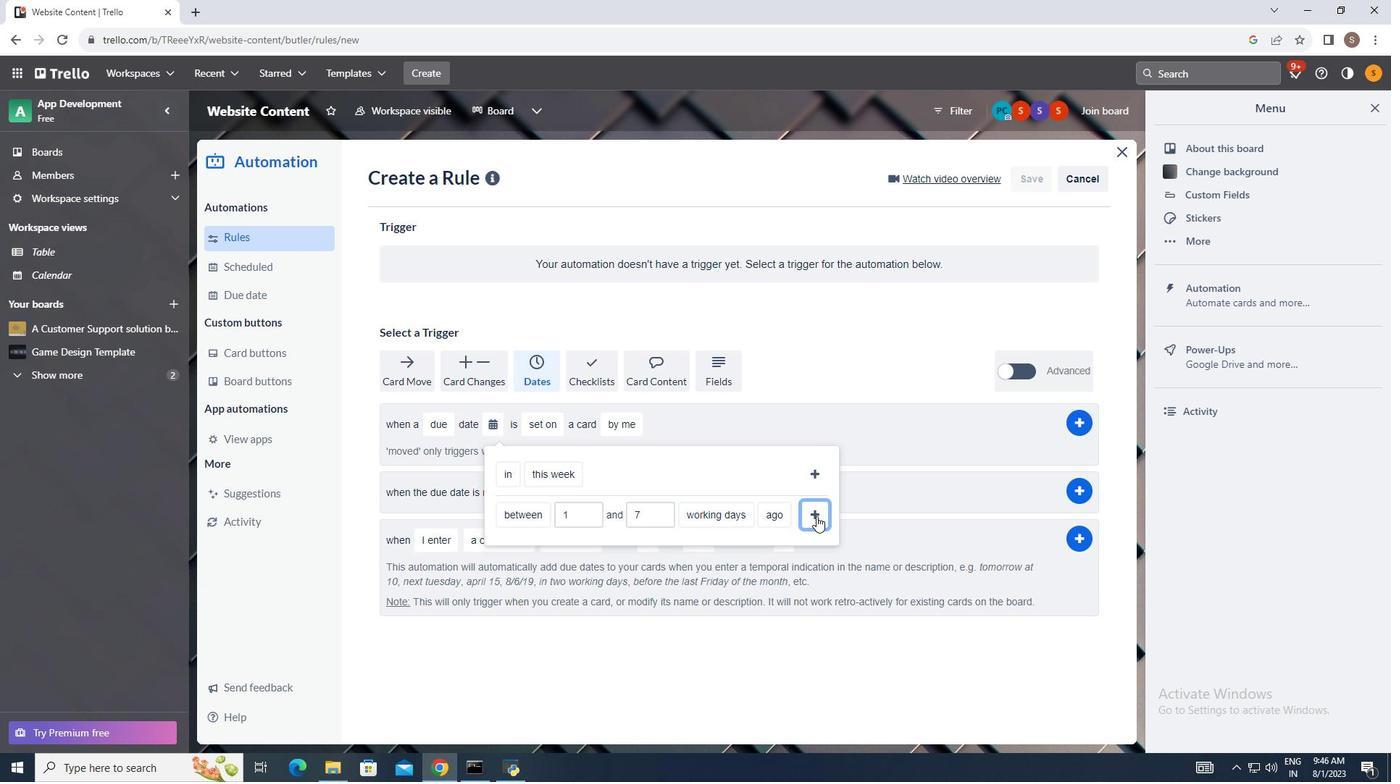 
Action: Mouse moved to (709, 431)
Screenshot: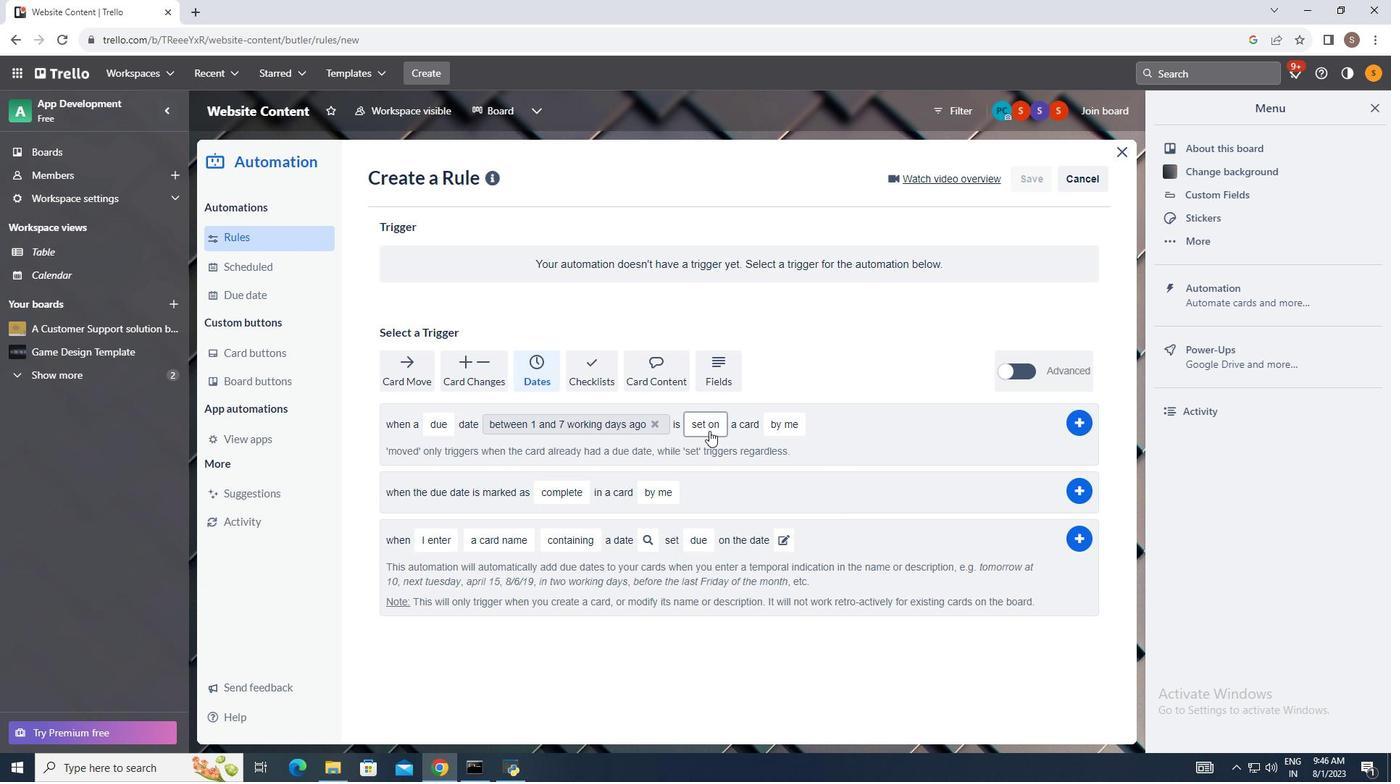 
Action: Mouse pressed left at (709, 431)
Screenshot: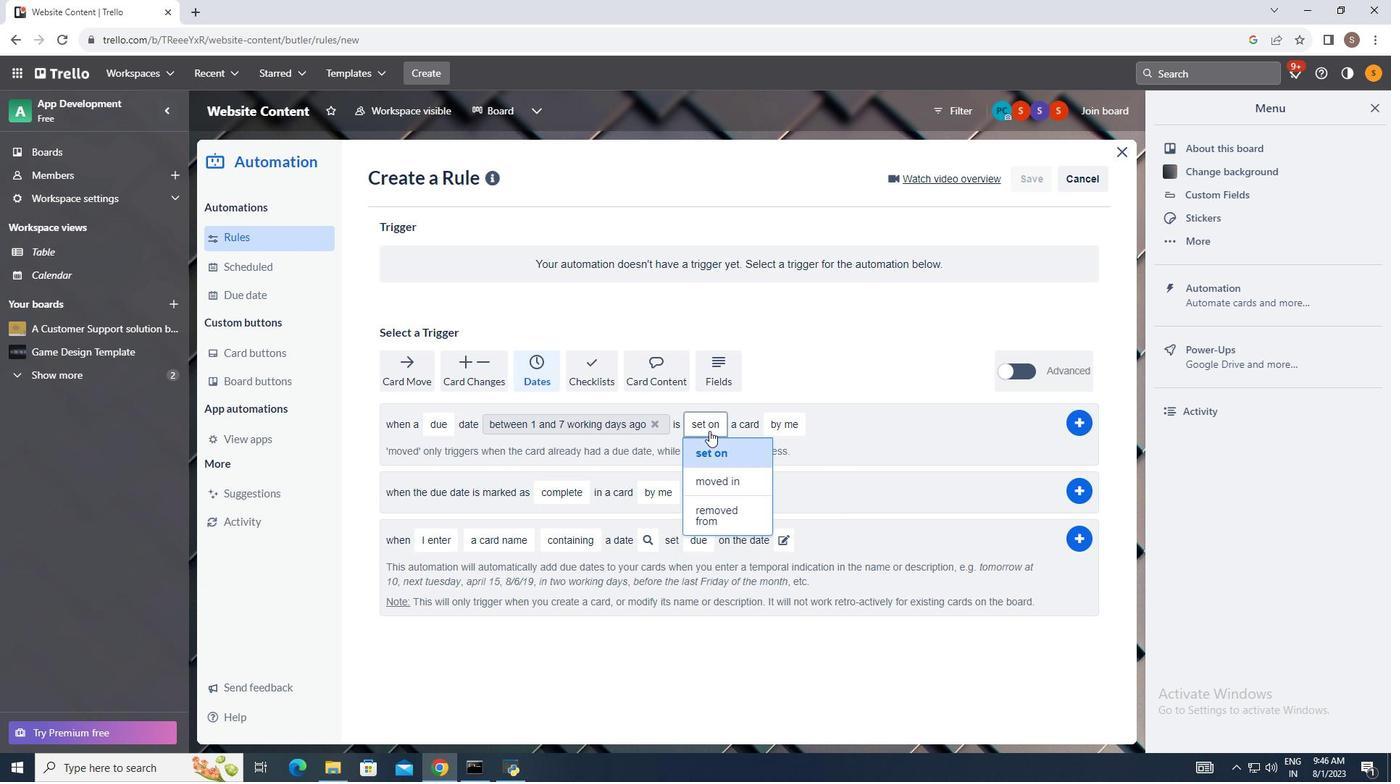 
Action: Mouse moved to (728, 511)
Screenshot: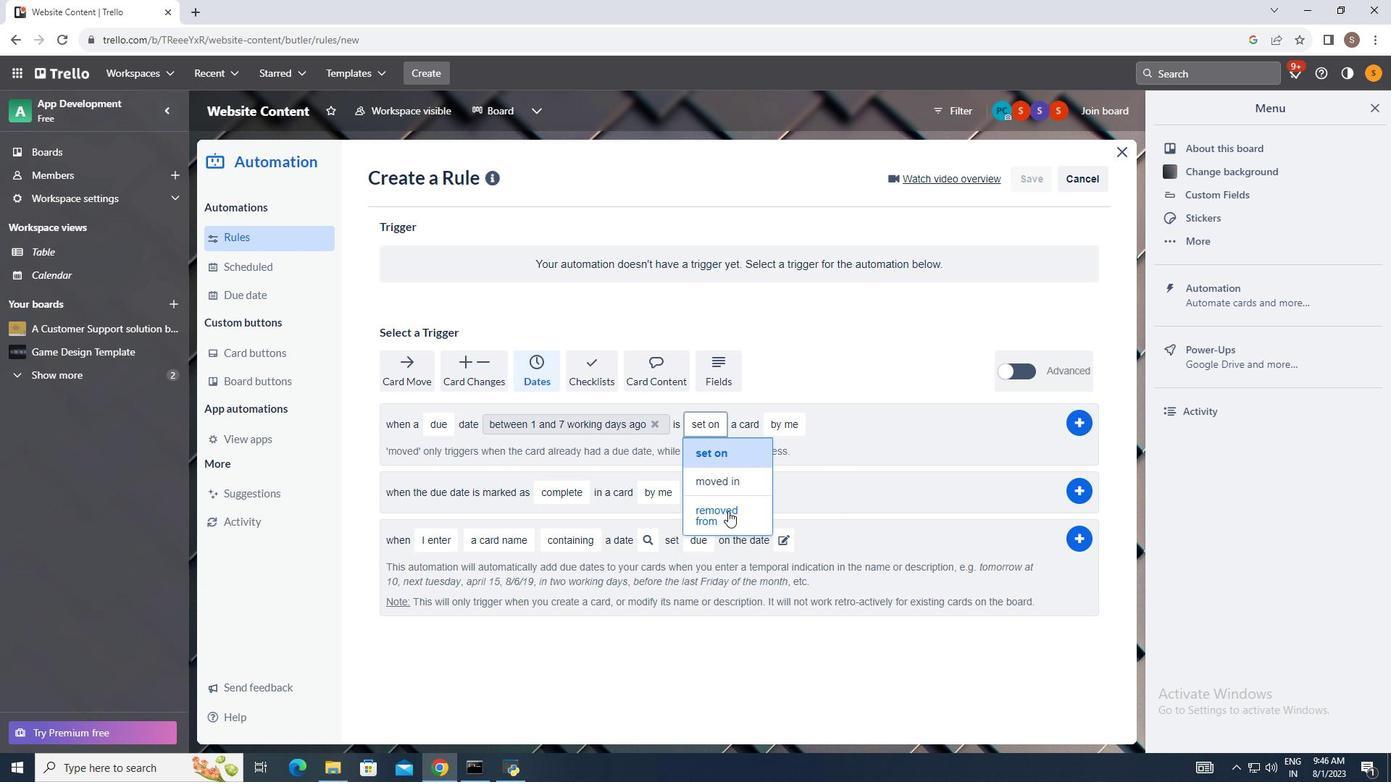 
Action: Mouse pressed left at (728, 511)
Screenshot: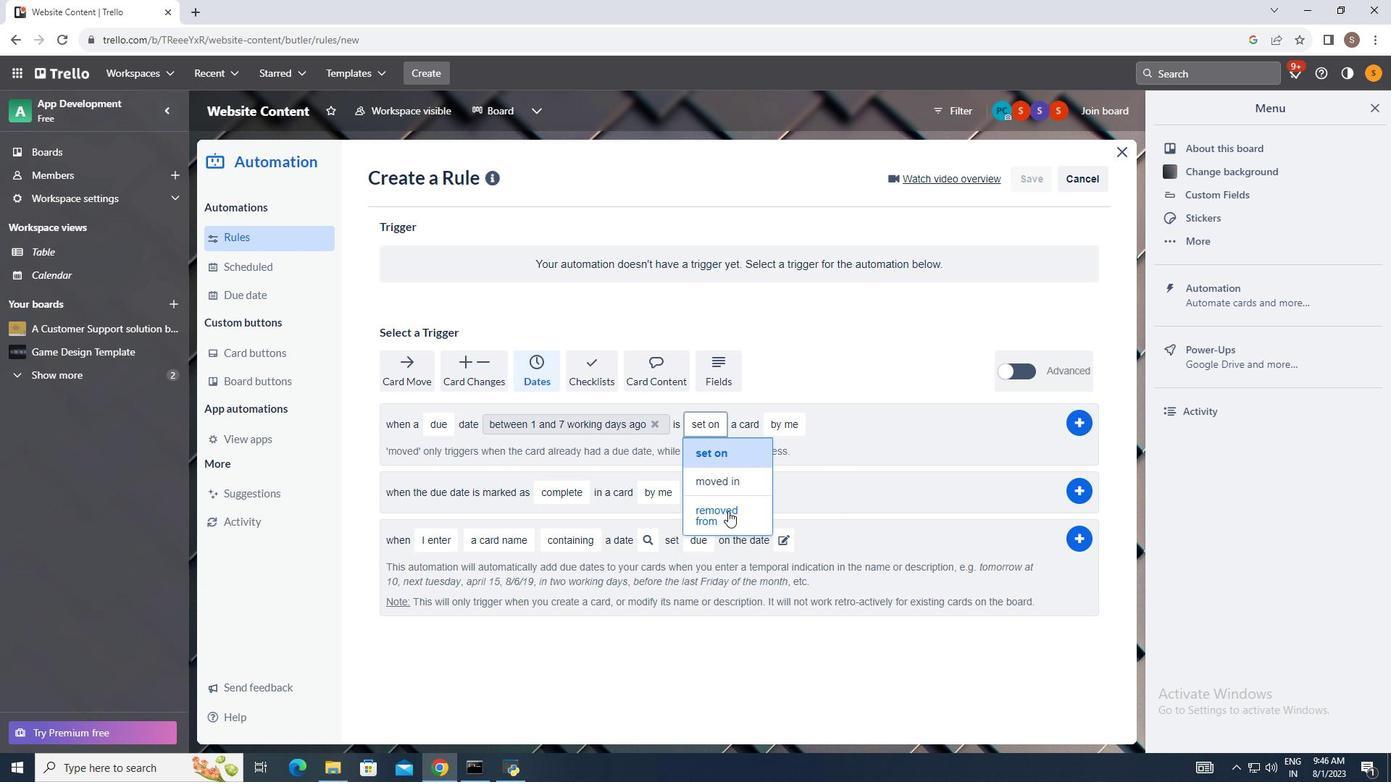 
Action: Mouse moved to (640, 424)
Screenshot: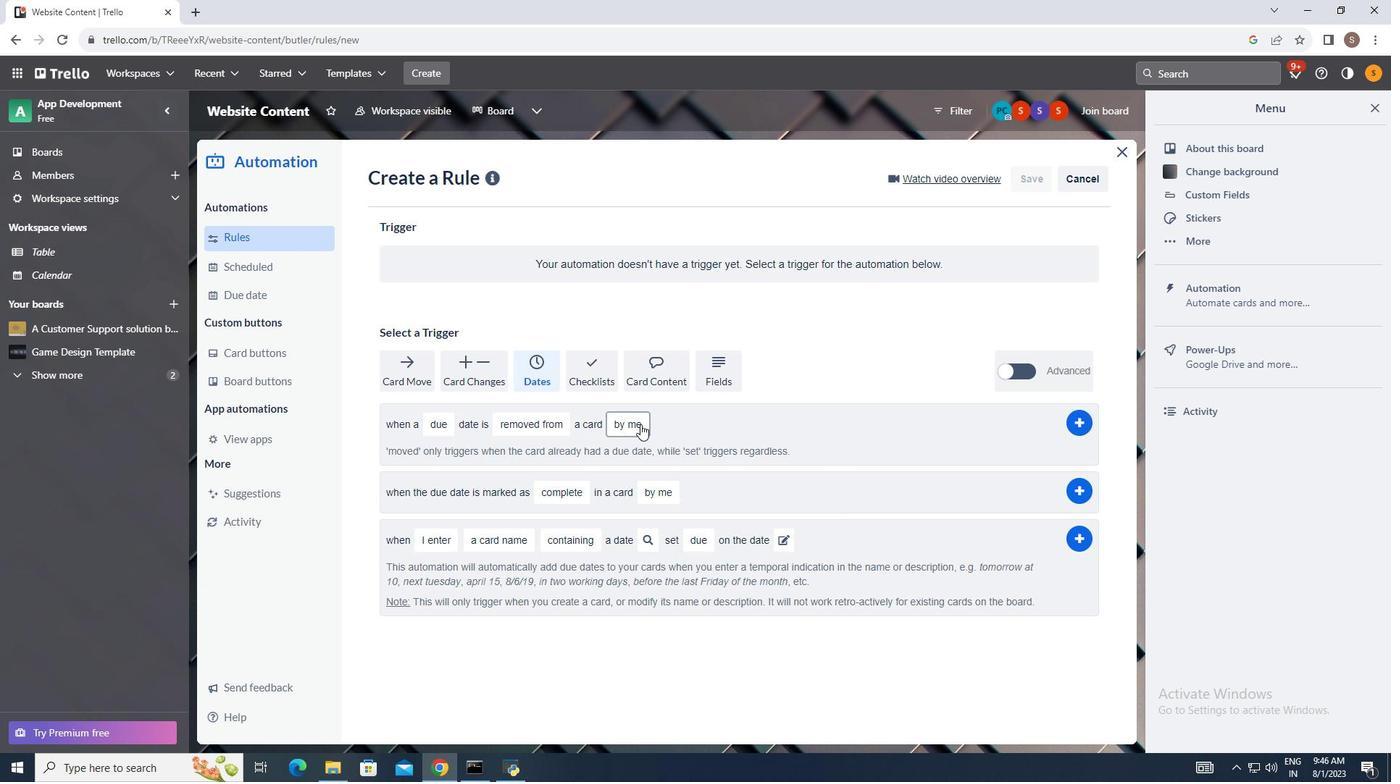 
Action: Mouse pressed left at (640, 424)
Screenshot: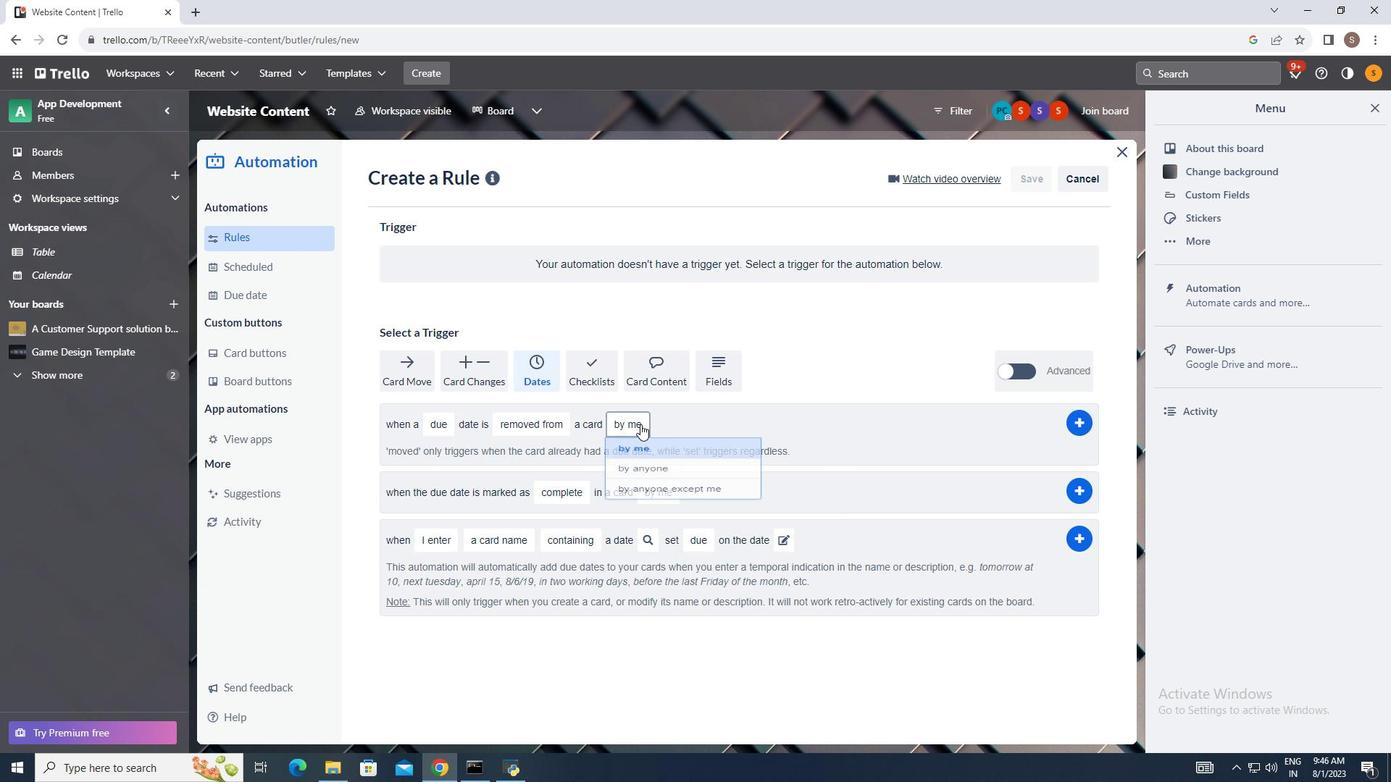
Action: Mouse moved to (644, 445)
Screenshot: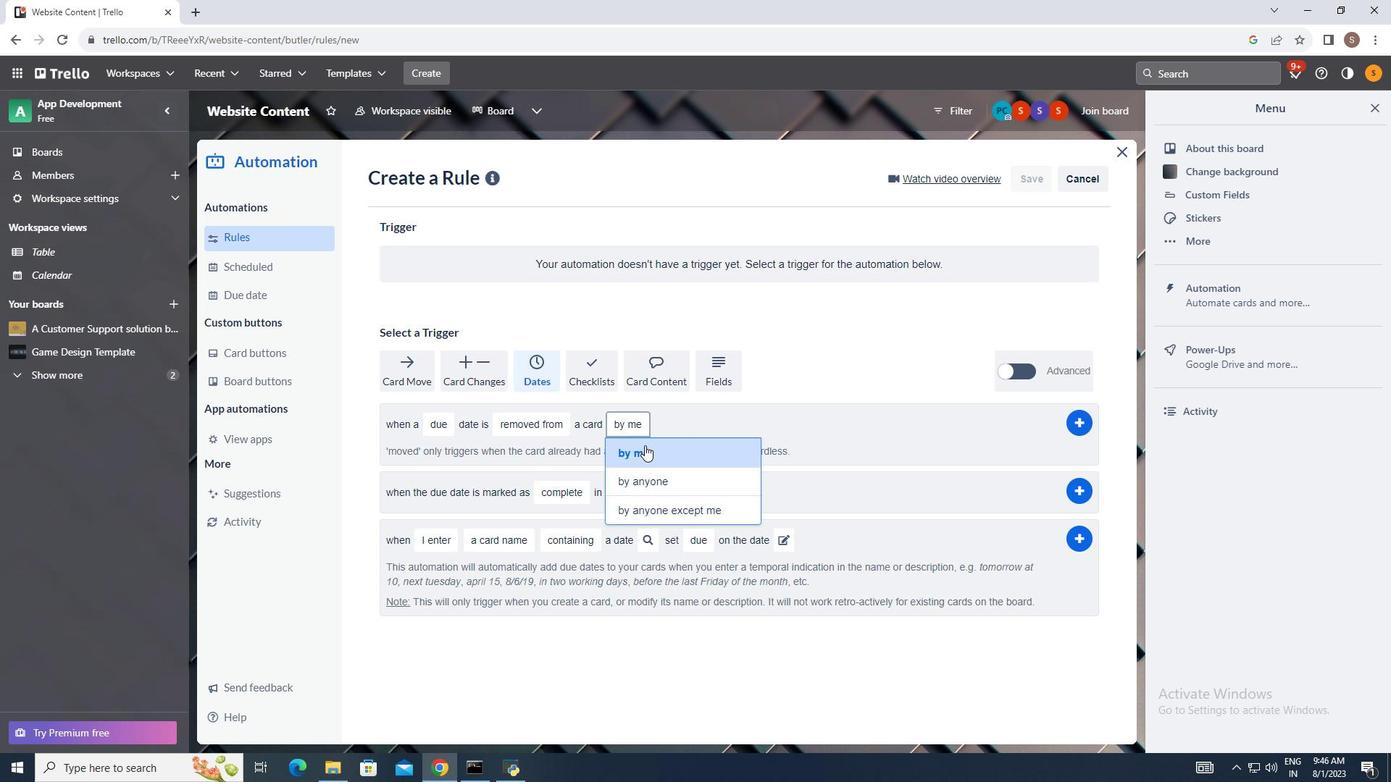 
Action: Mouse pressed left at (644, 445)
Screenshot: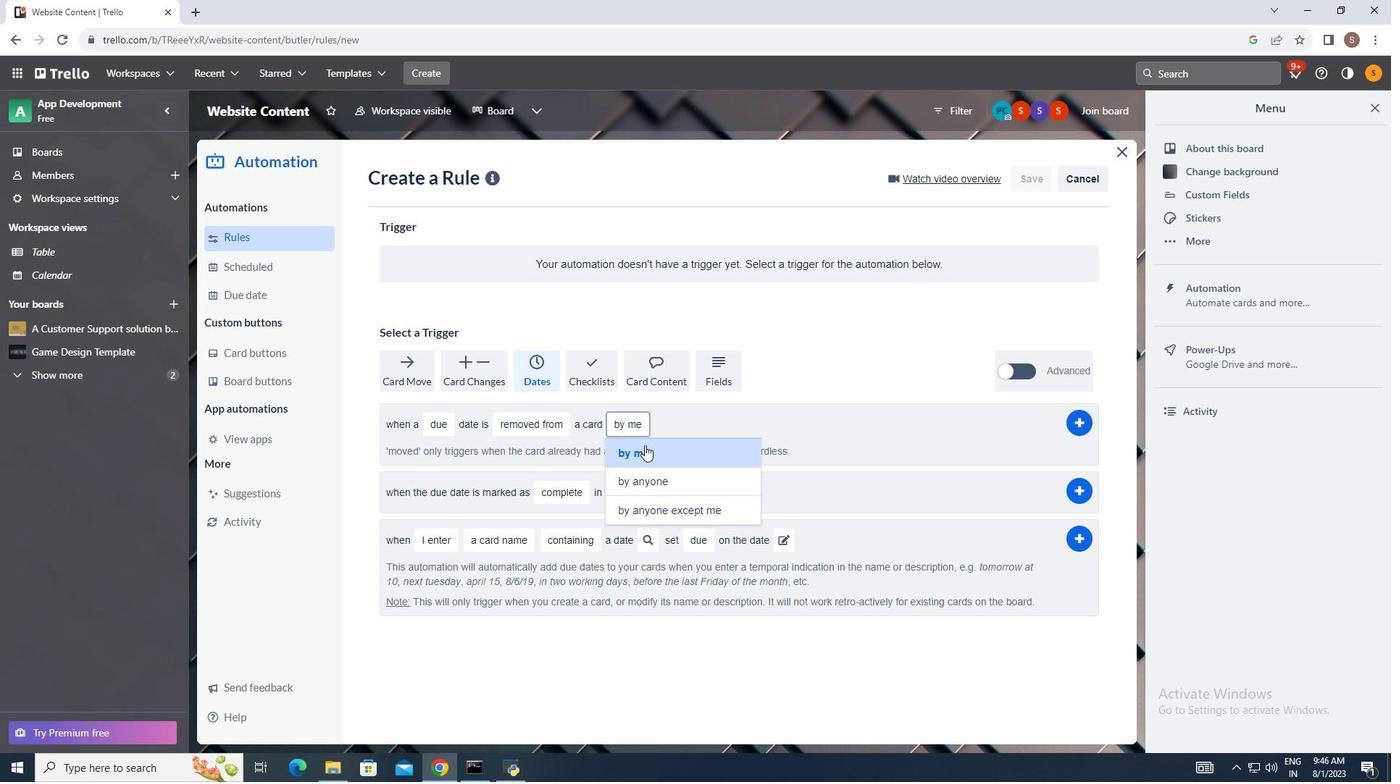 
Action: Mouse moved to (1081, 427)
Screenshot: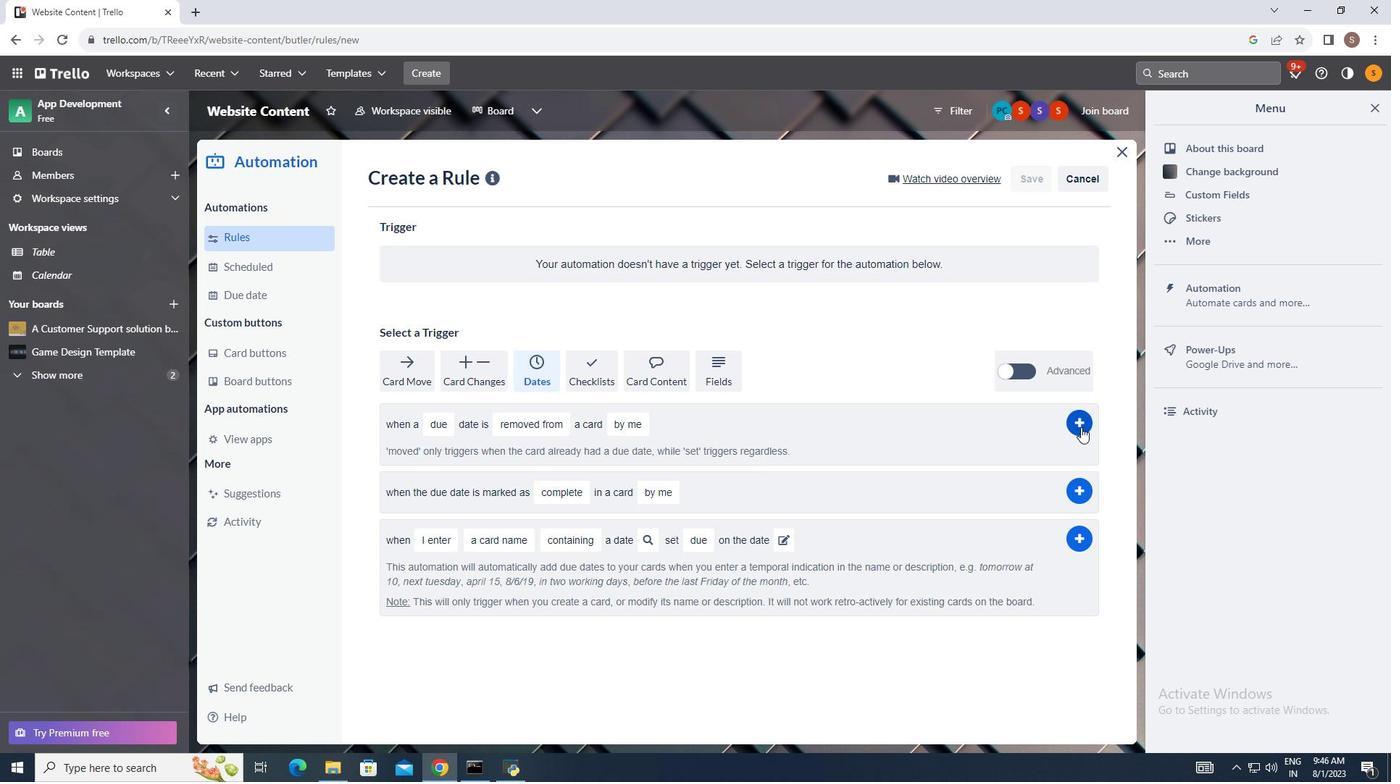 
Action: Mouse pressed left at (1081, 427)
Screenshot: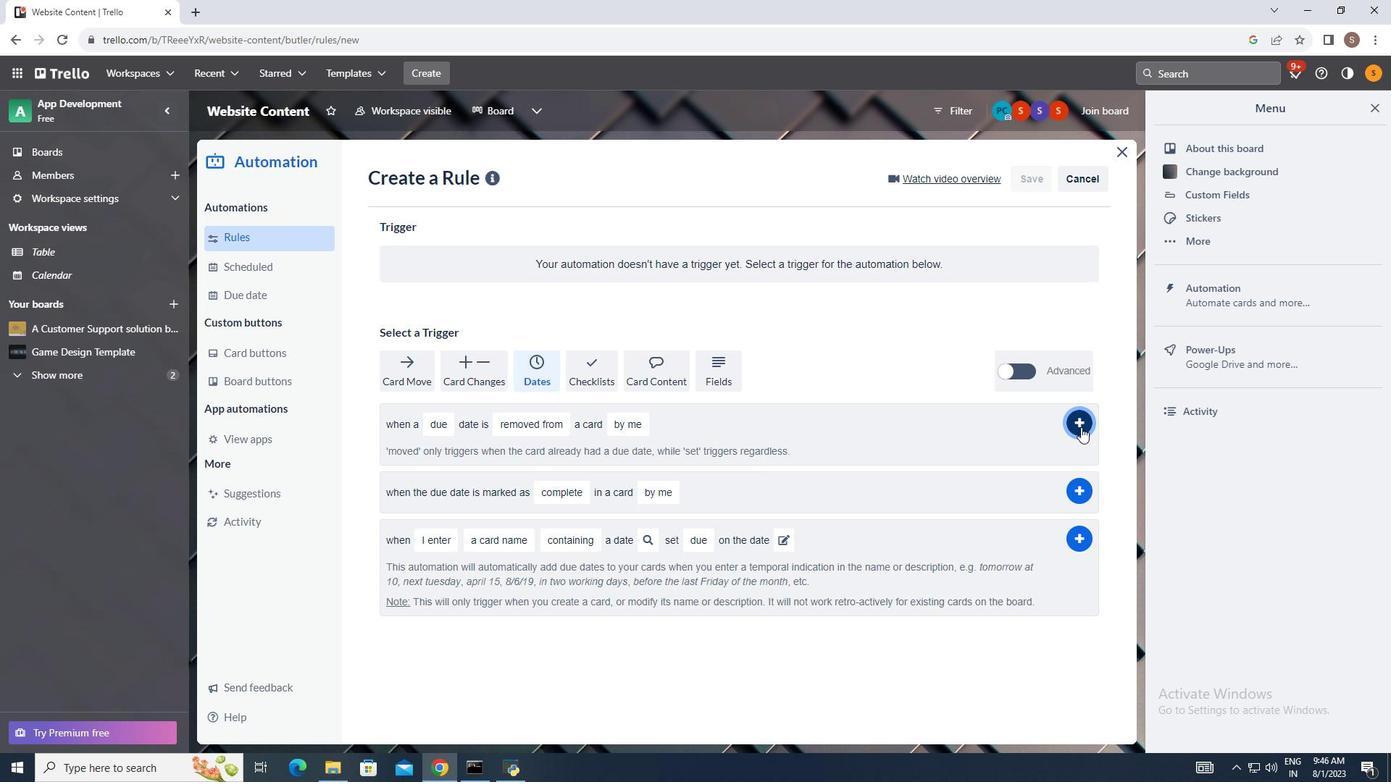 
Action: Mouse moved to (876, 470)
Screenshot: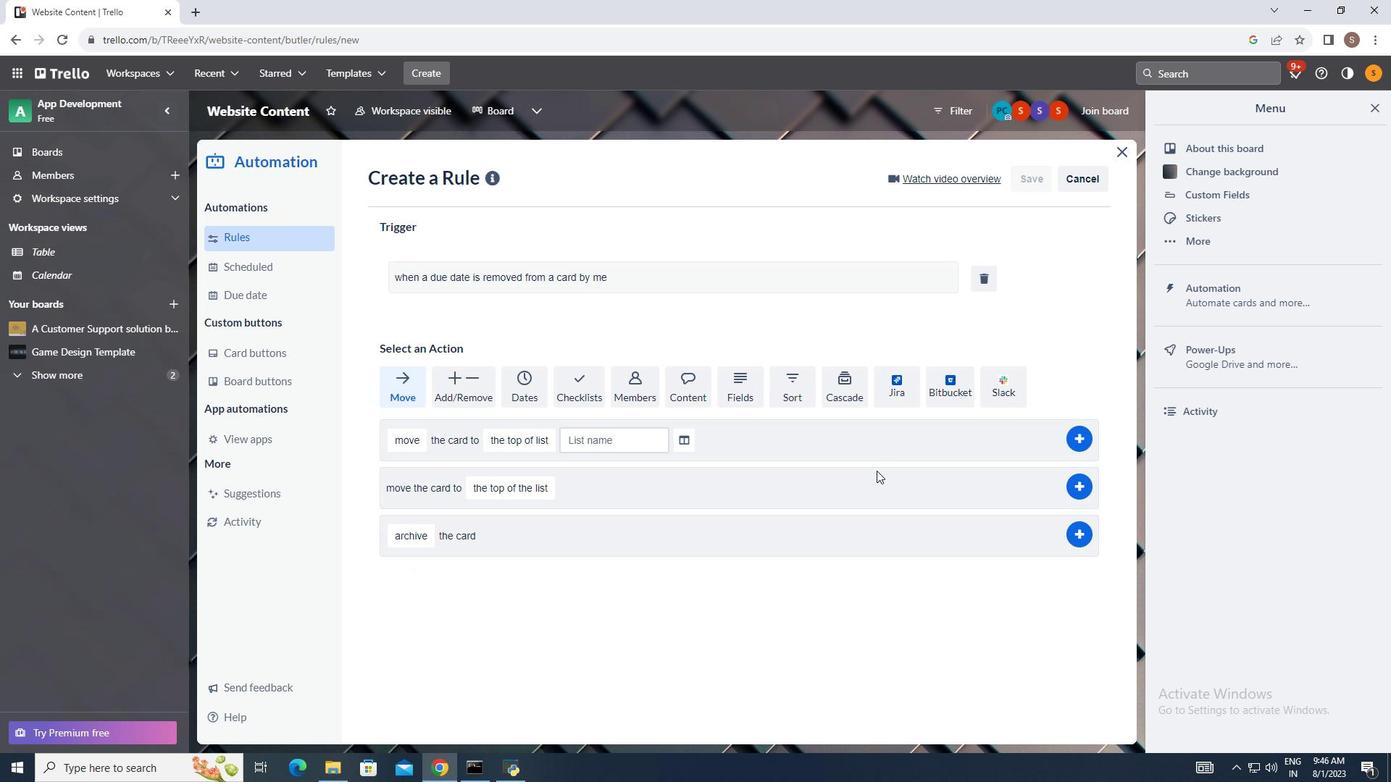 
